 Task: Create a sub task System Test and UAT for the task  Create a new online platform for online personal training sessions in the project BioTech , assign it to team member softage.5@softage.net and update the status of the sub task to  Completed , set the priority of the sub task to High
Action: Mouse moved to (836, 305)
Screenshot: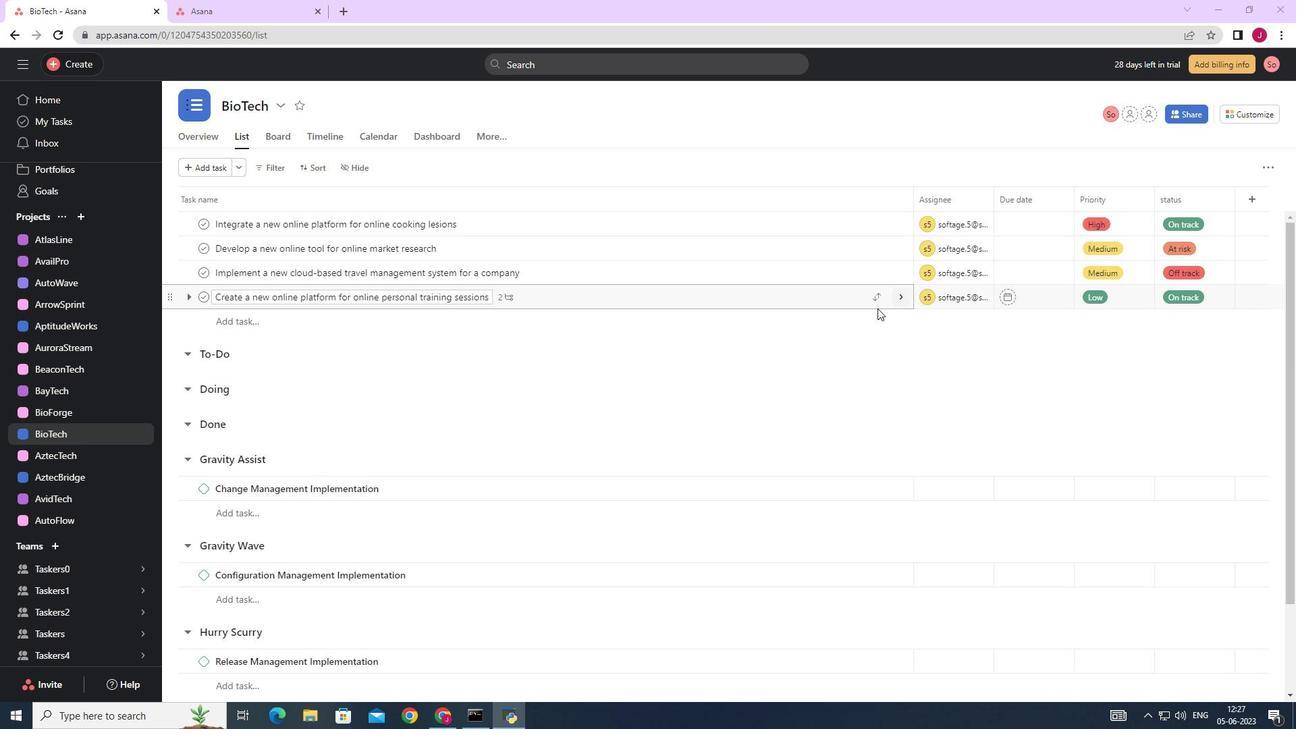 
Action: Mouse scrolled (836, 304) with delta (0, 0)
Screenshot: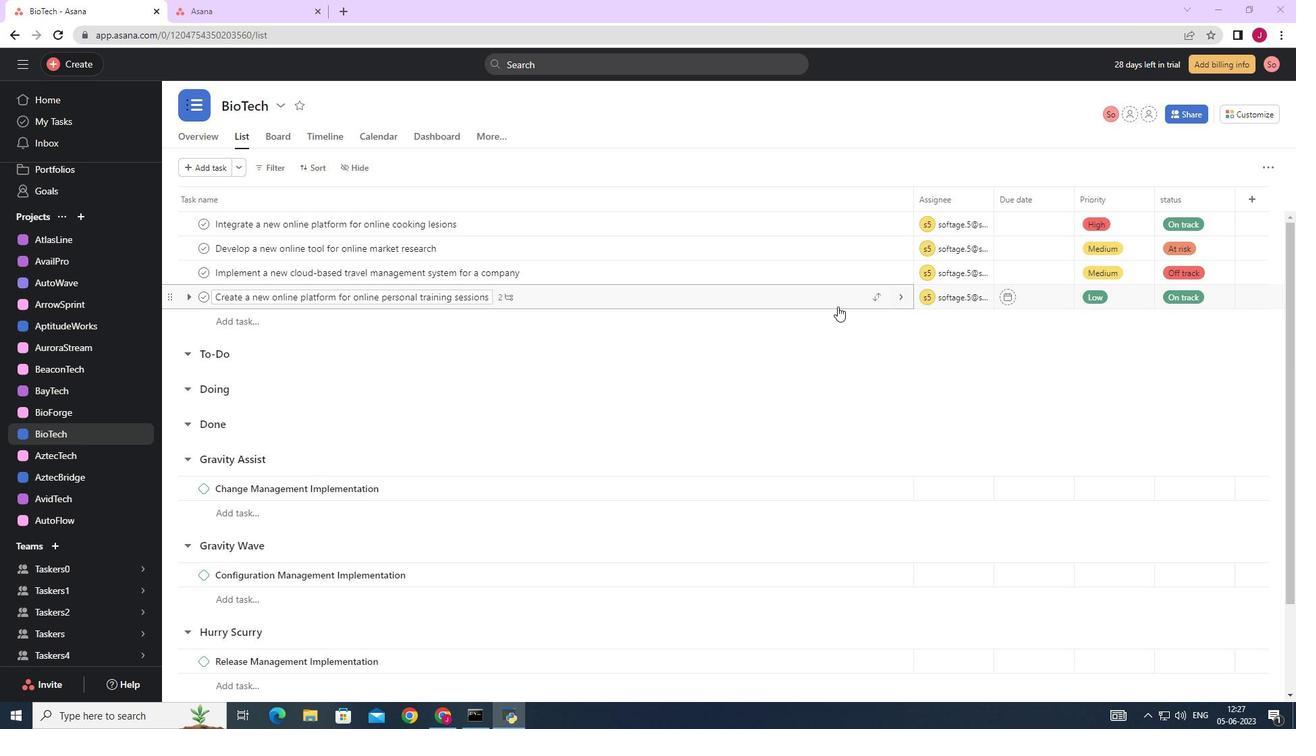 
Action: Mouse scrolled (836, 304) with delta (0, 0)
Screenshot: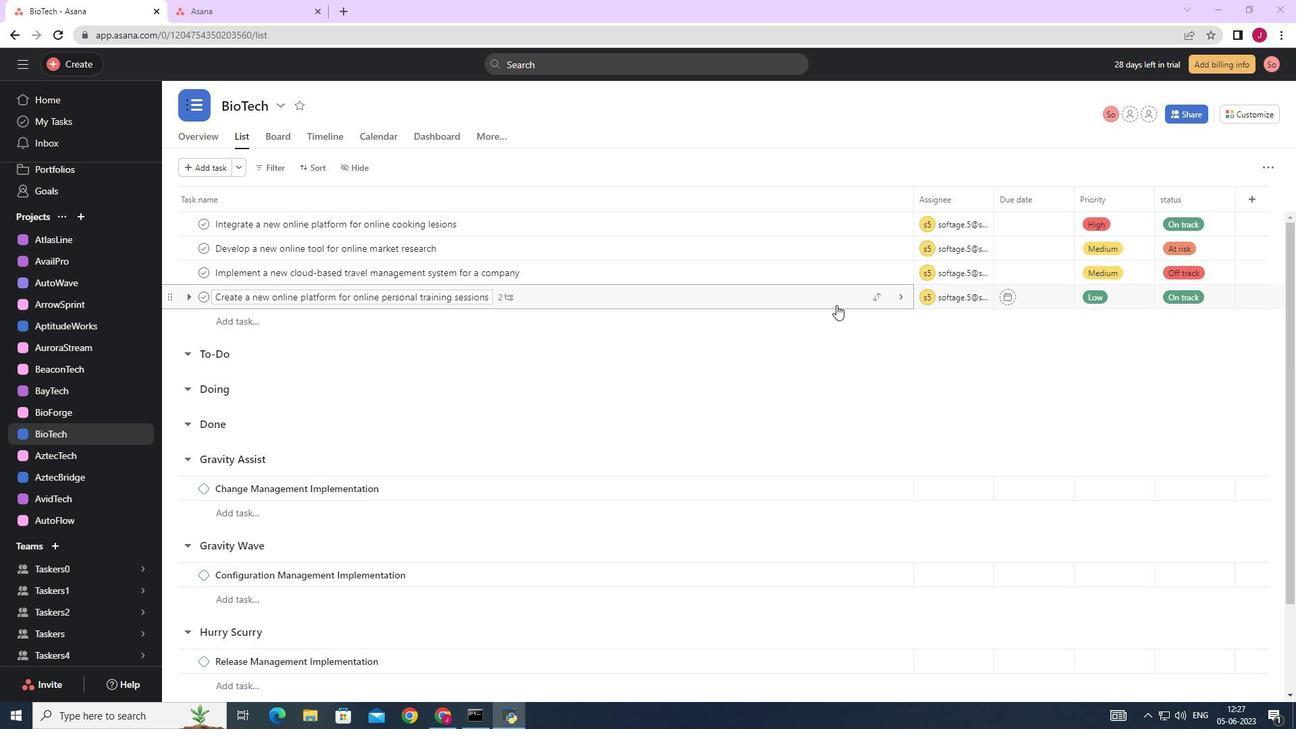 
Action: Mouse scrolled (836, 304) with delta (0, 0)
Screenshot: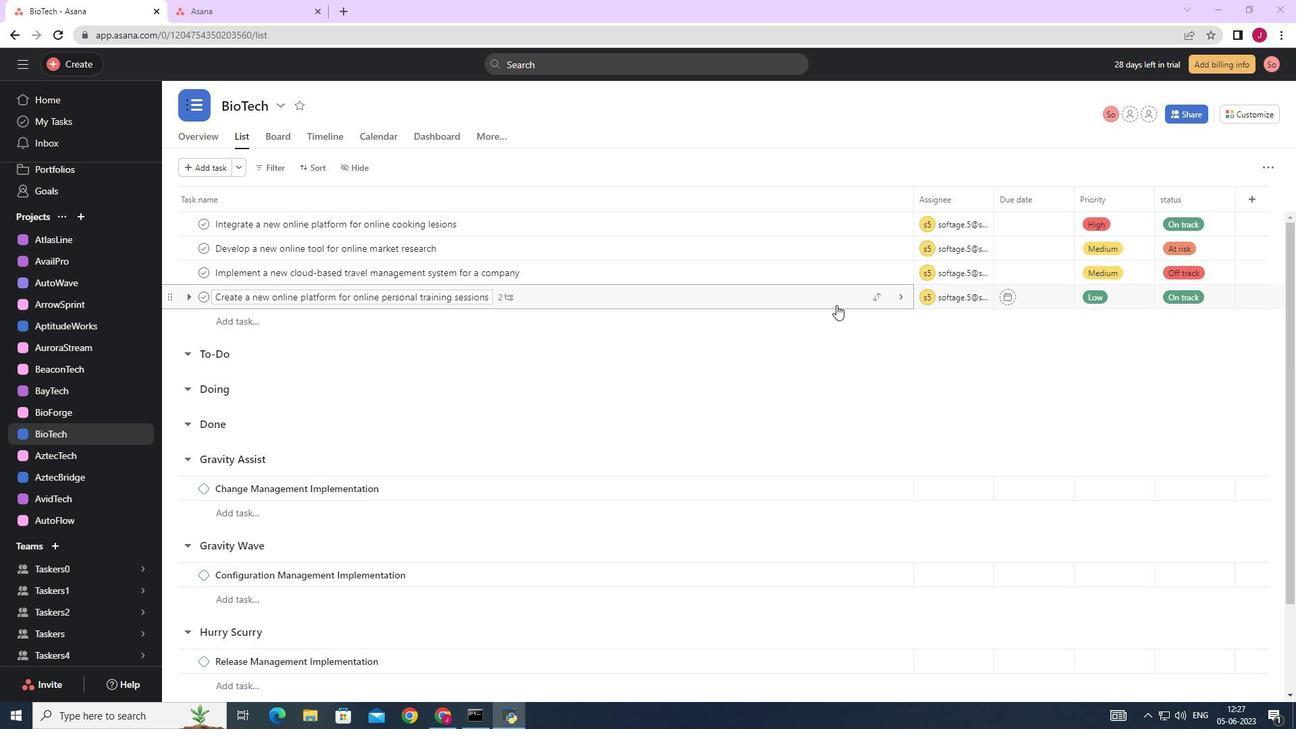 
Action: Mouse scrolled (836, 304) with delta (0, 0)
Screenshot: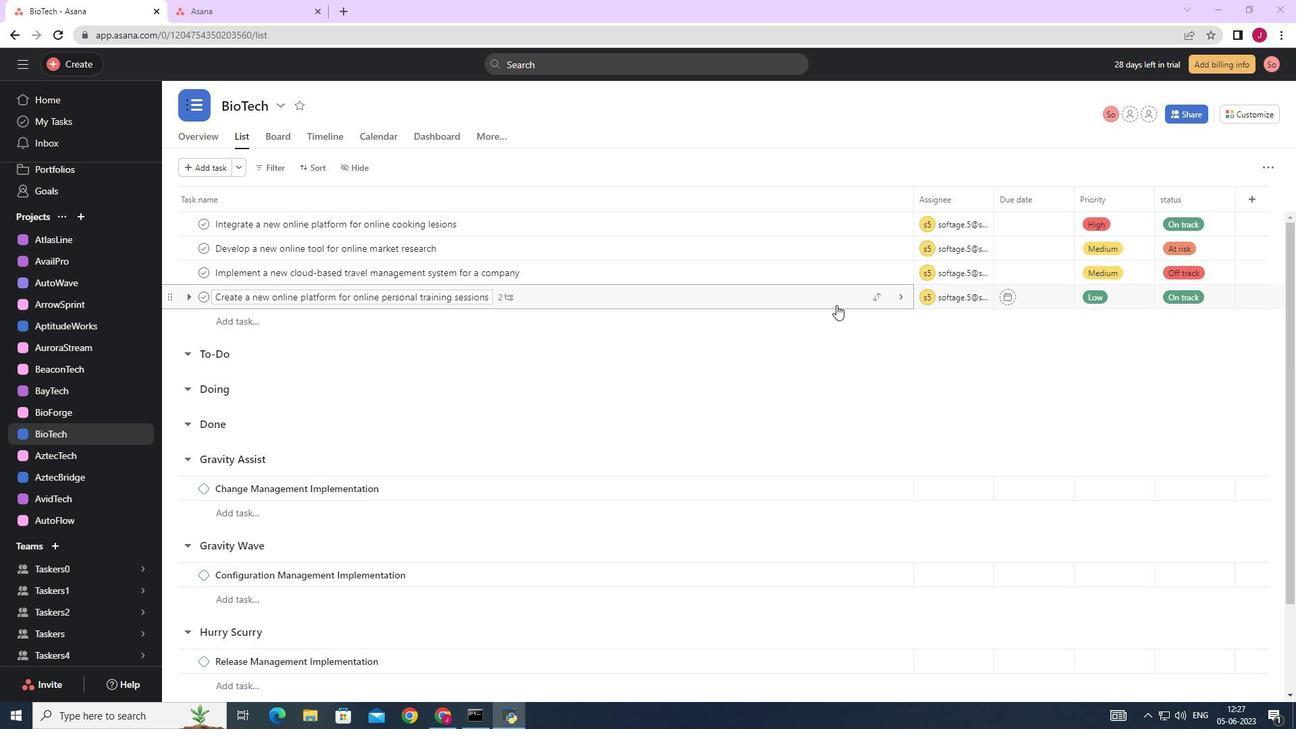 
Action: Mouse scrolled (836, 304) with delta (0, 0)
Screenshot: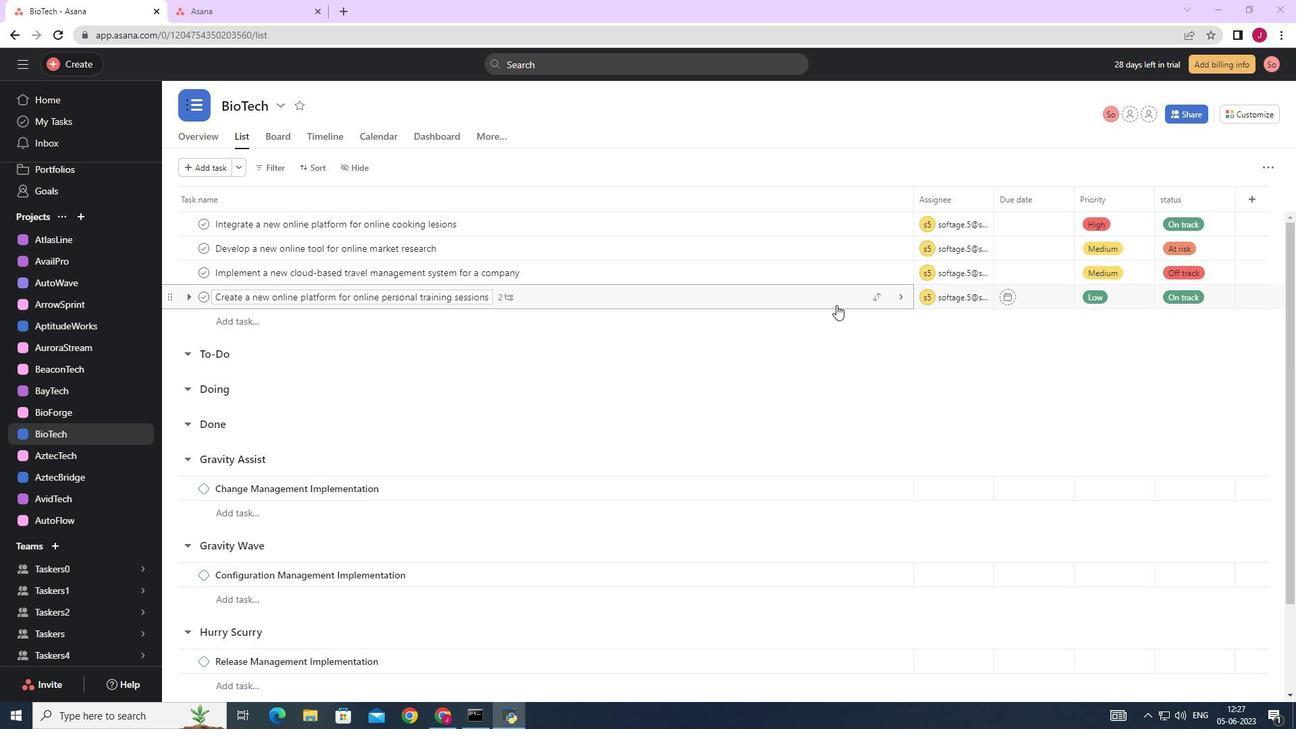 
Action: Mouse moved to (735, 259)
Screenshot: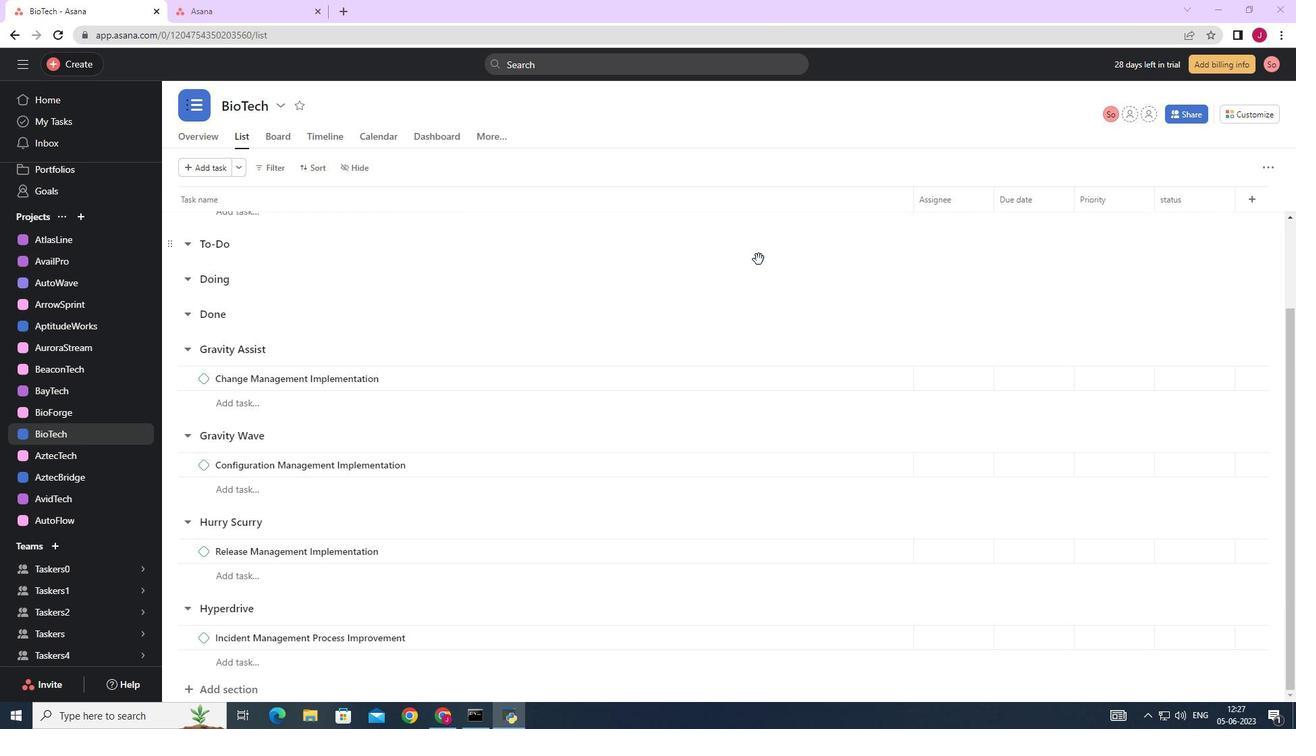 
Action: Mouse scrolled (737, 259) with delta (0, 0)
Screenshot: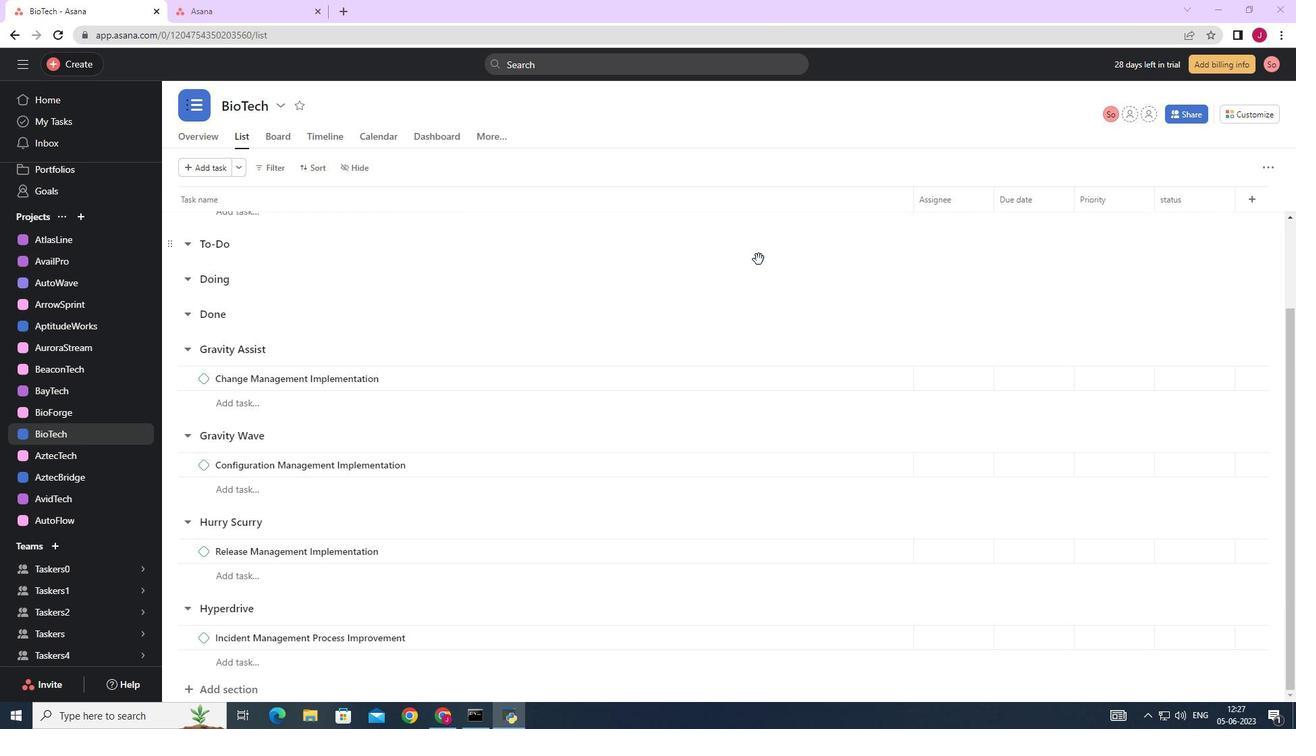 
Action: Mouse moved to (733, 259)
Screenshot: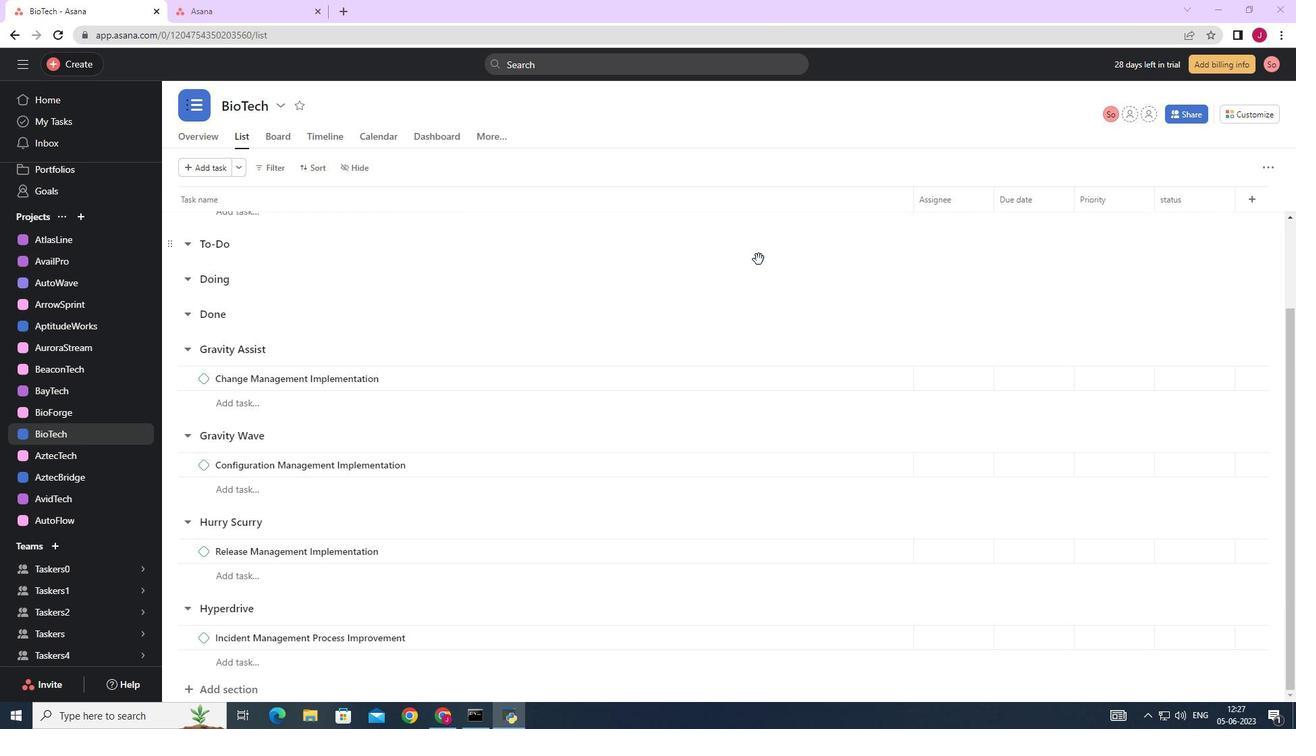 
Action: Mouse scrolled (735, 259) with delta (0, 0)
Screenshot: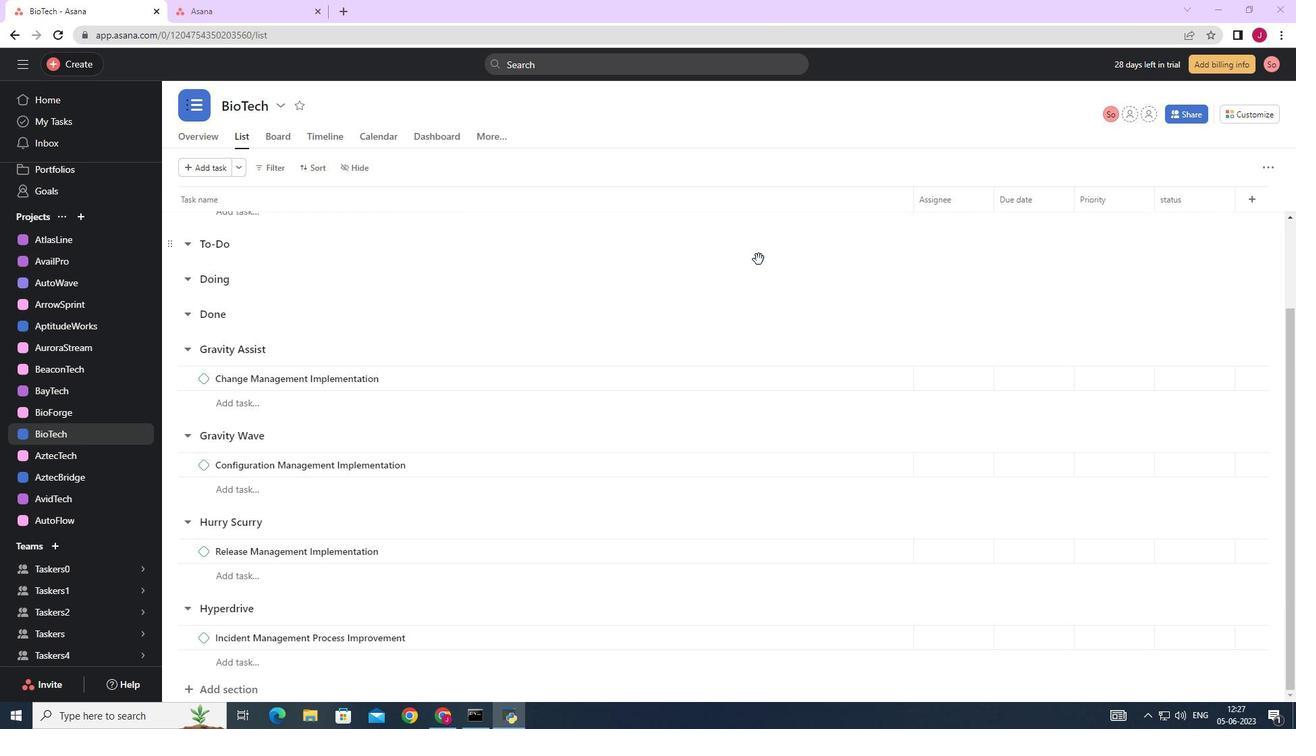 
Action: Mouse moved to (722, 259)
Screenshot: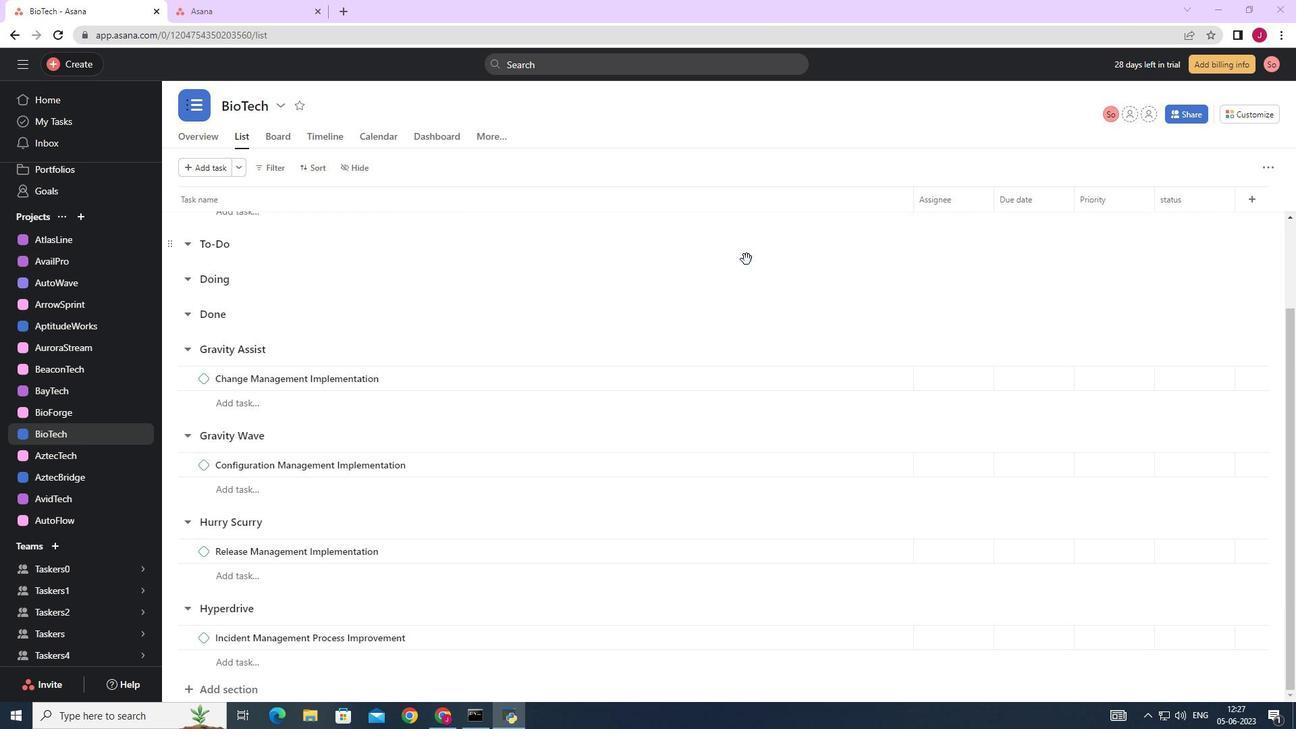 
Action: Mouse scrolled (731, 259) with delta (0, 0)
Screenshot: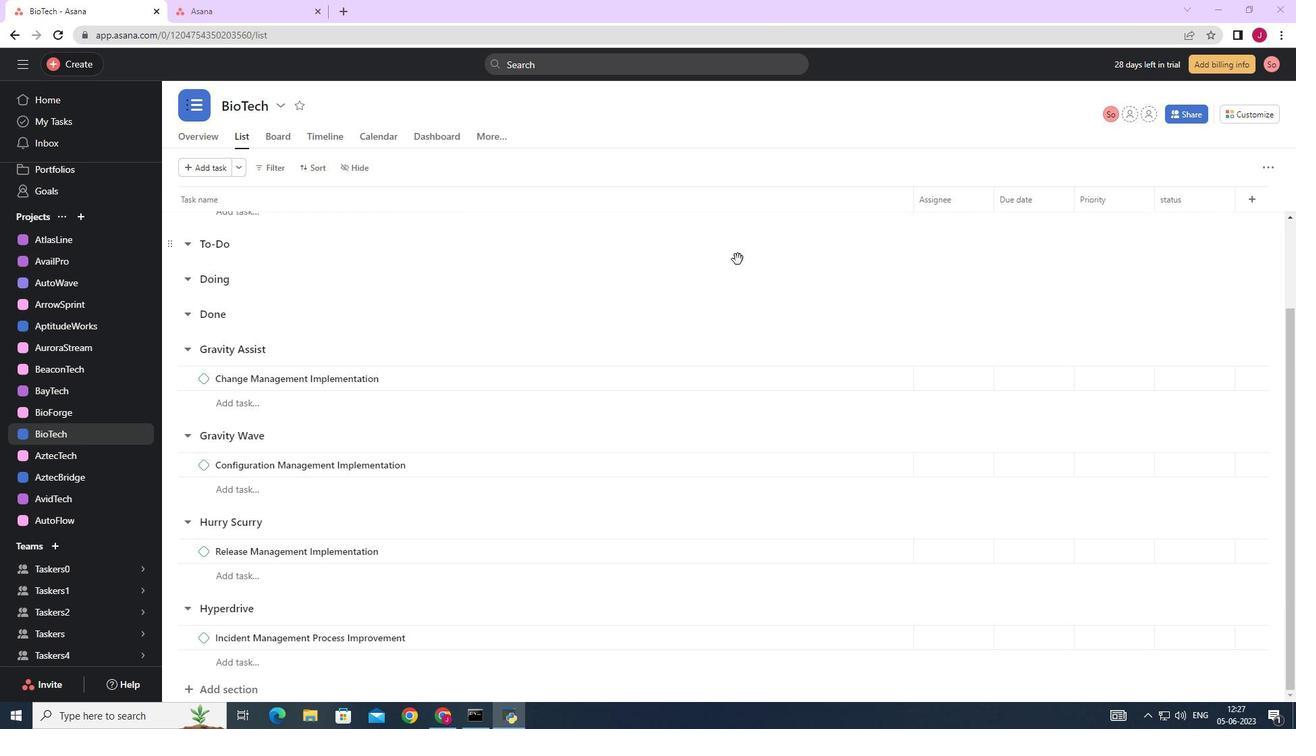 
Action: Mouse moved to (698, 259)
Screenshot: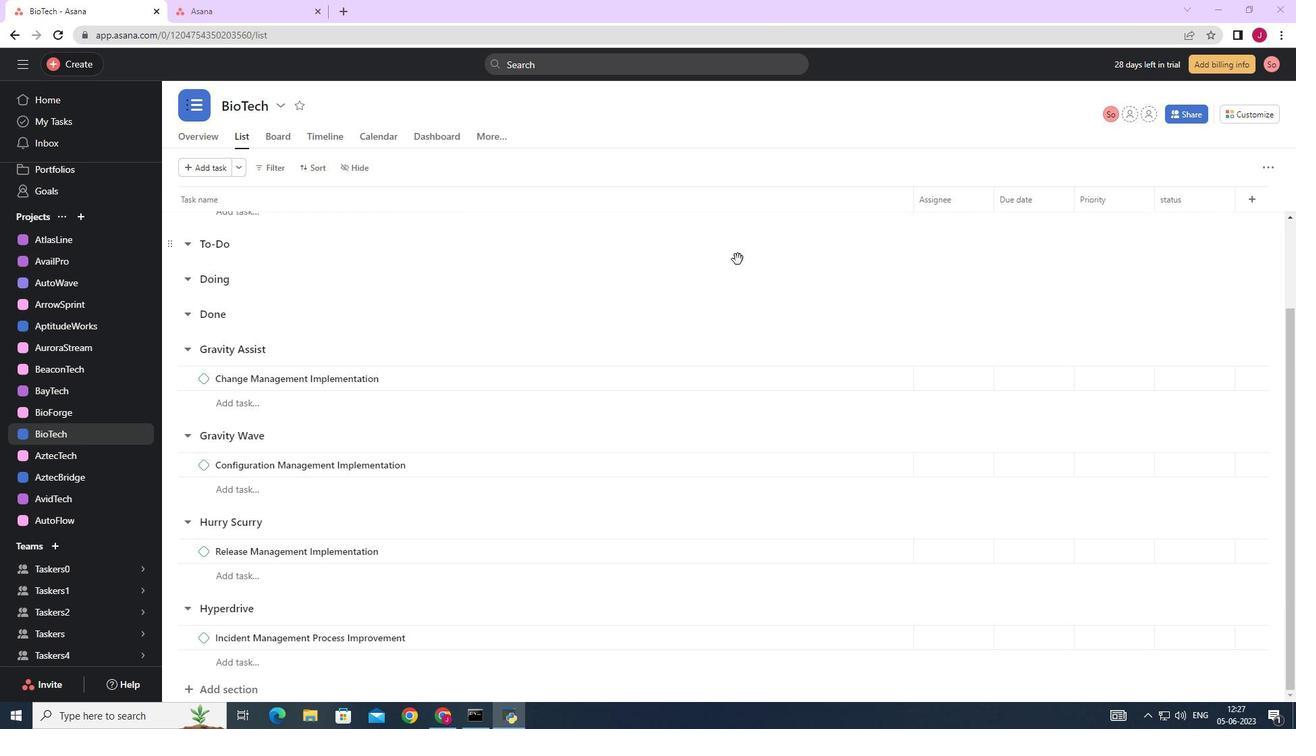 
Action: Mouse scrolled (718, 259) with delta (0, 0)
Screenshot: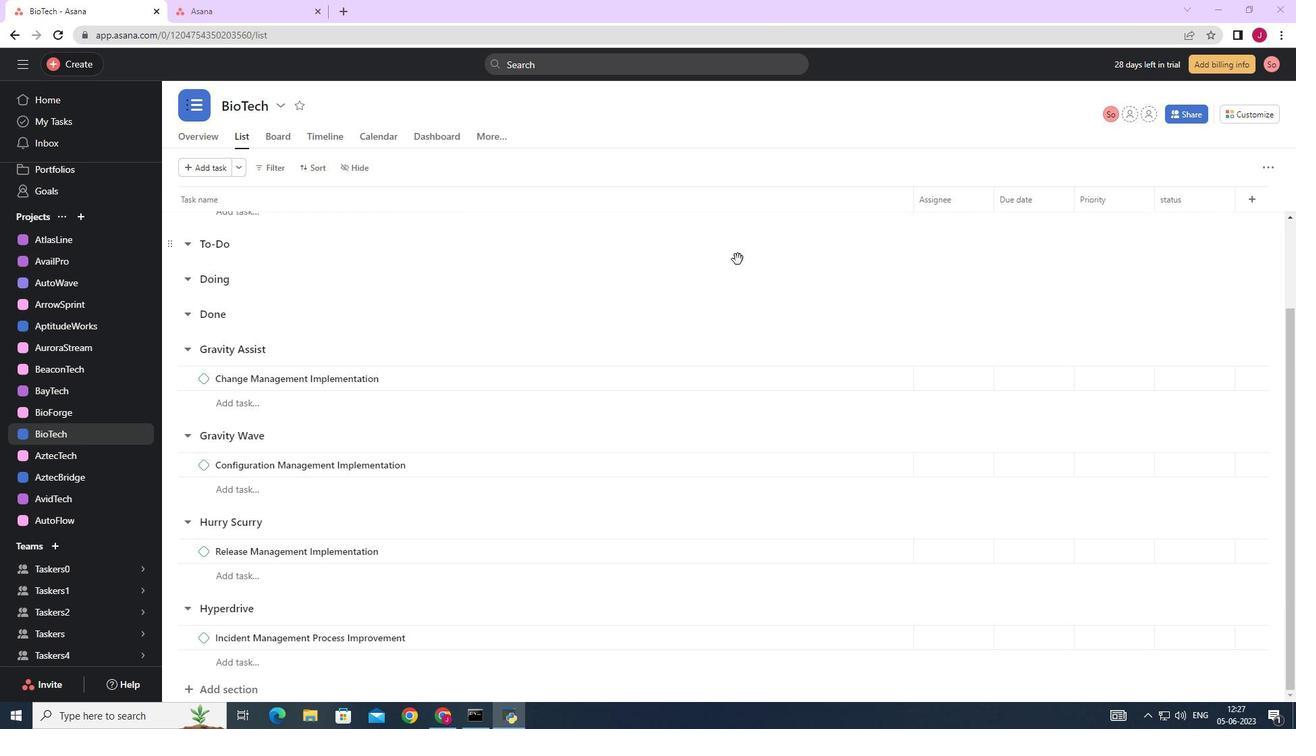 
Action: Mouse moved to (816, 298)
Screenshot: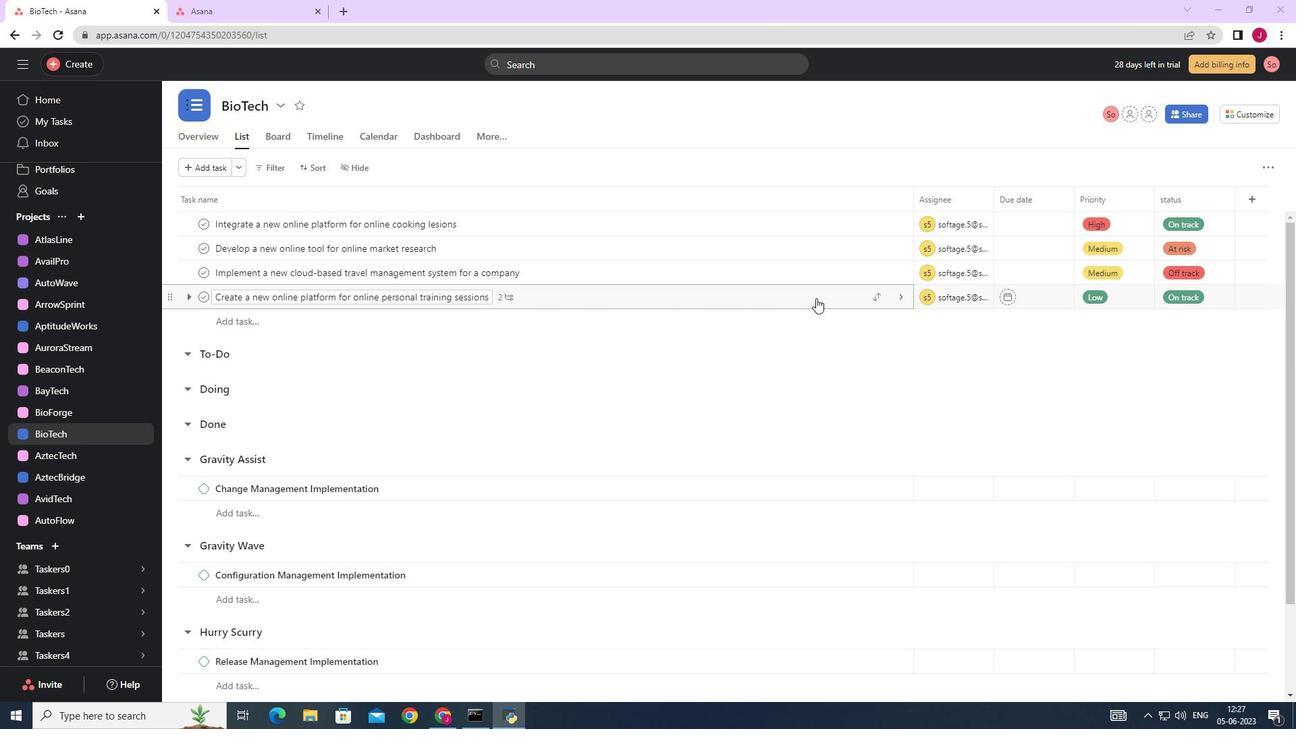 
Action: Mouse pressed left at (816, 298)
Screenshot: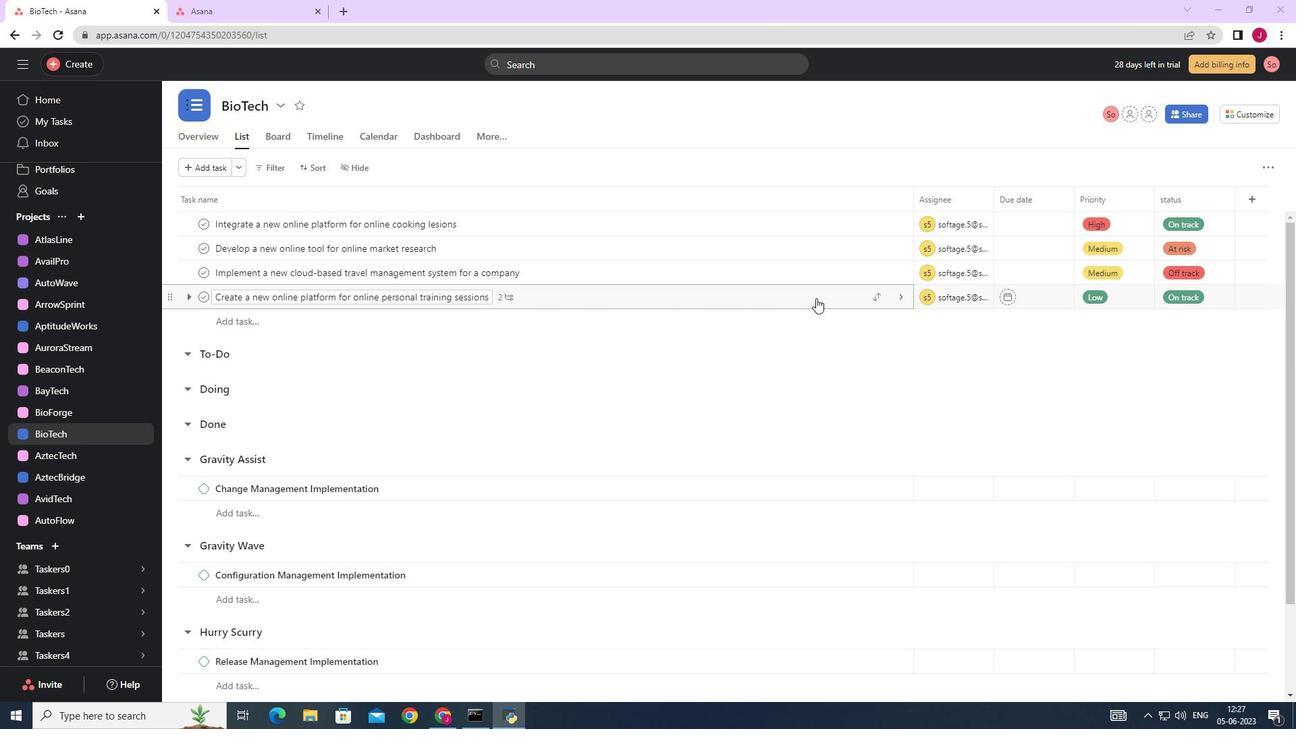 
Action: Mouse moved to (919, 409)
Screenshot: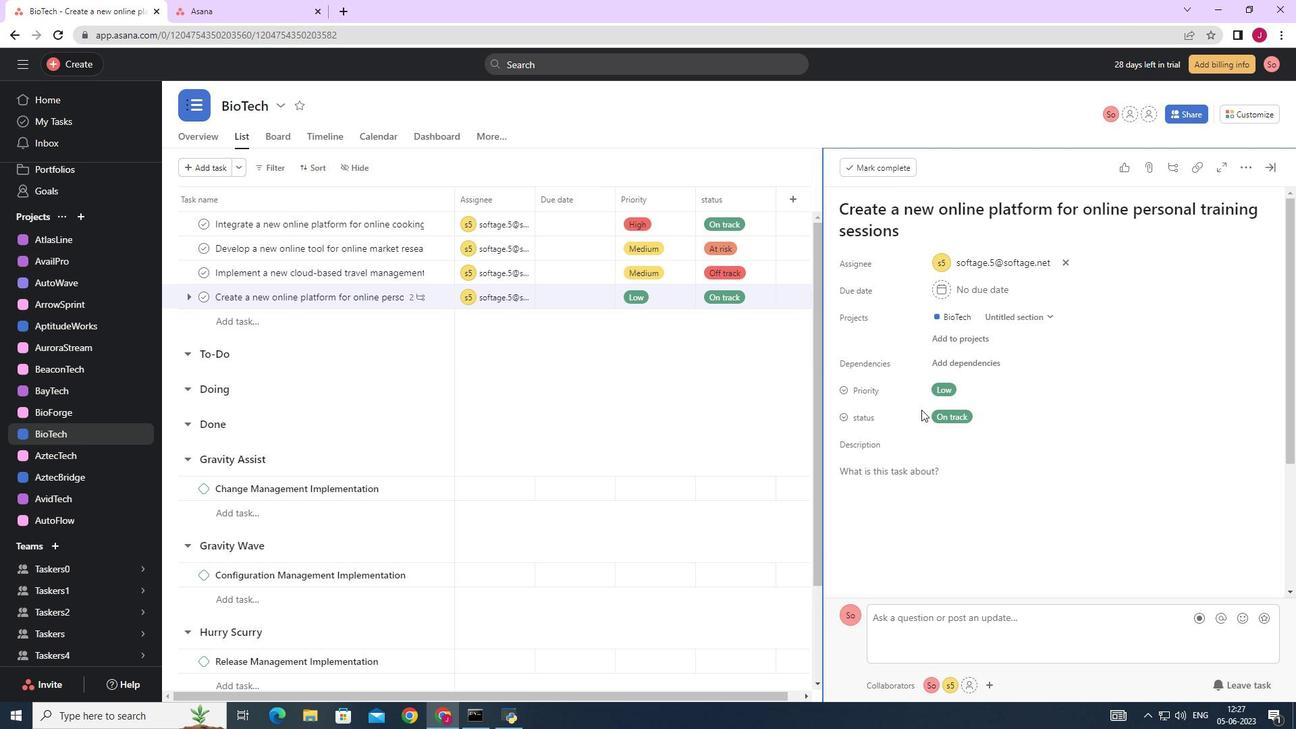 
Action: Mouse scrolled (919, 409) with delta (0, 0)
Screenshot: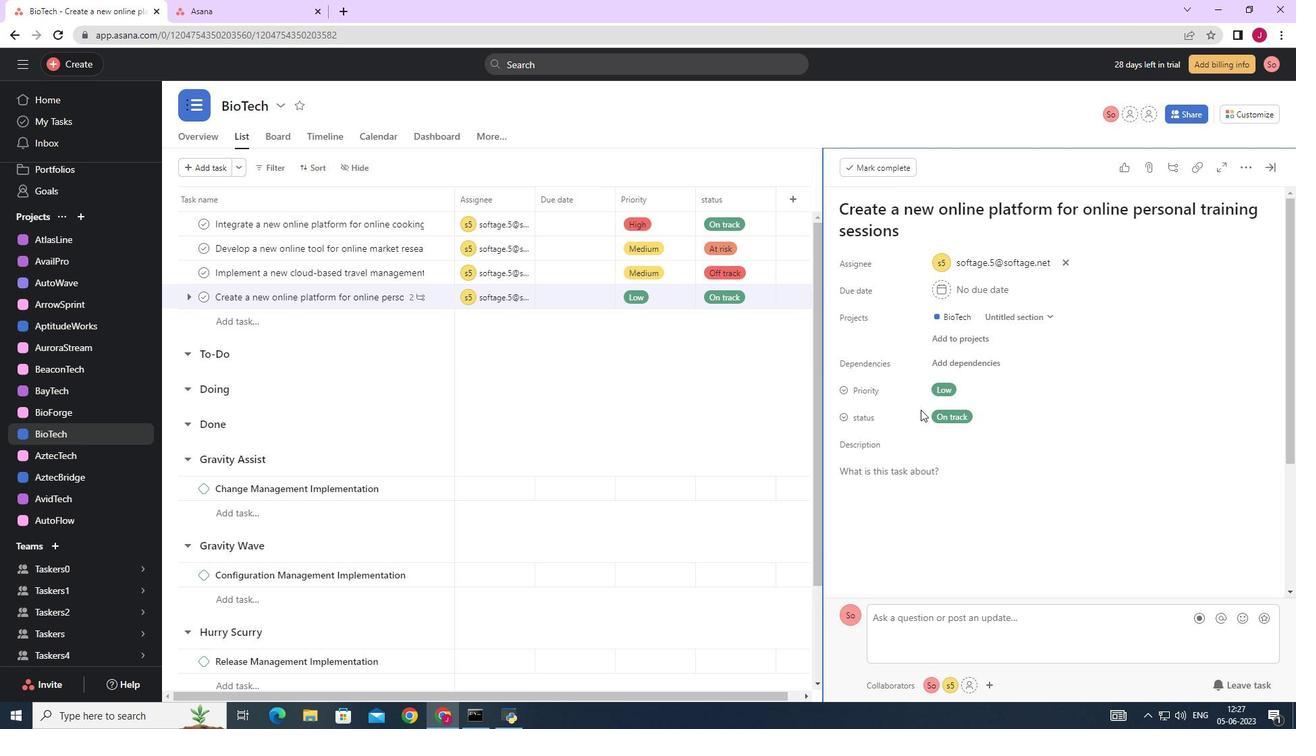 
Action: Mouse scrolled (919, 409) with delta (0, 0)
Screenshot: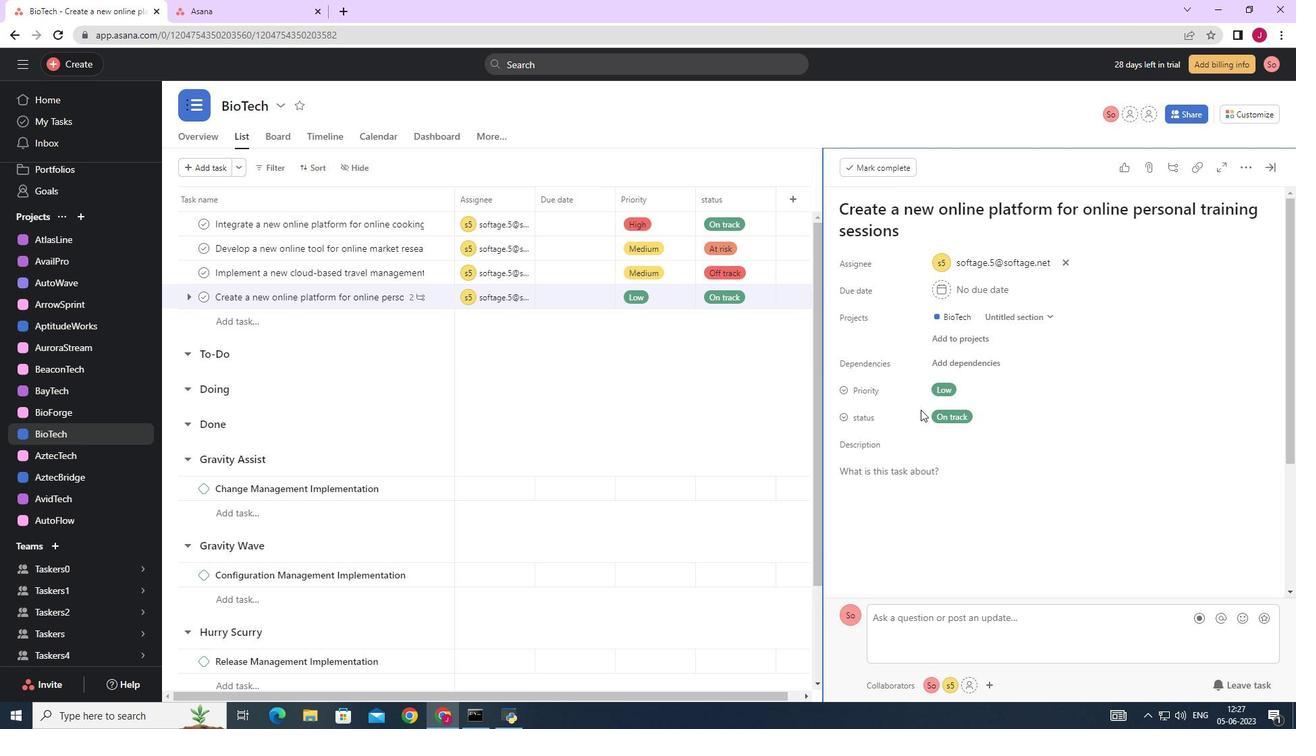 
Action: Mouse moved to (918, 409)
Screenshot: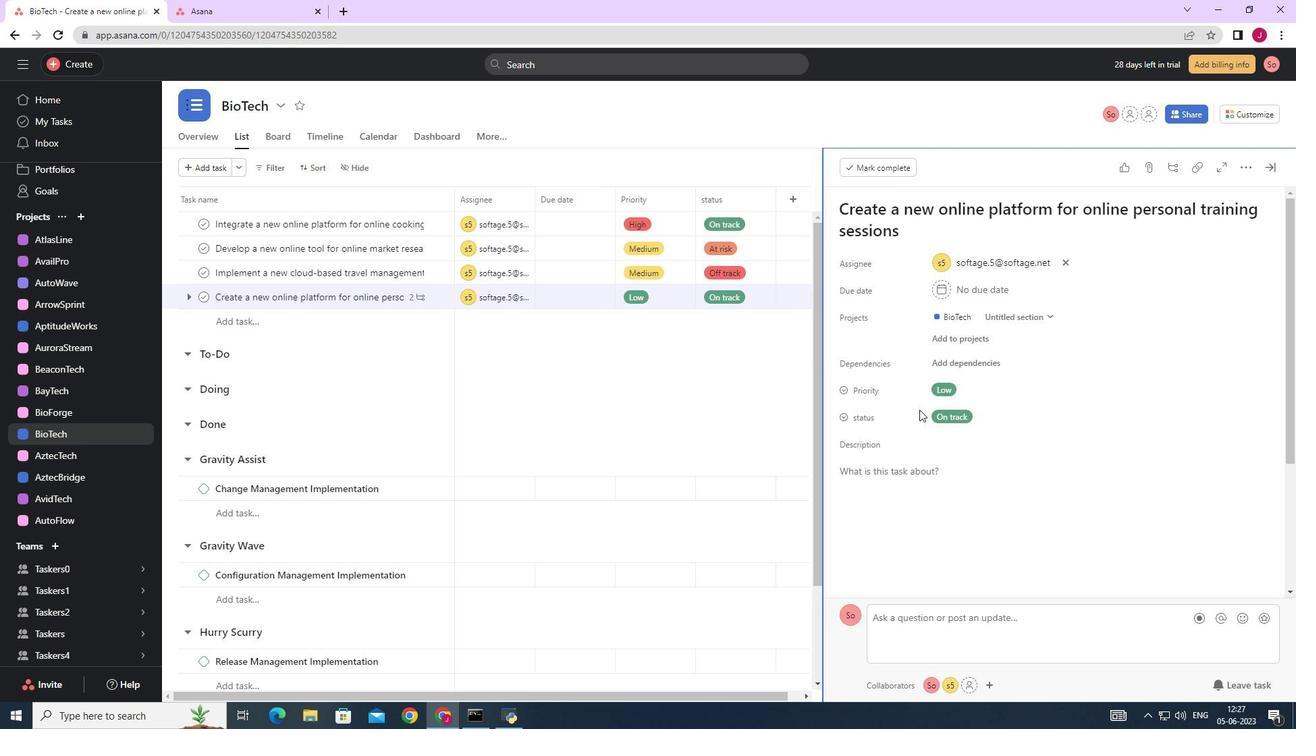 
Action: Mouse scrolled (918, 409) with delta (0, 0)
Screenshot: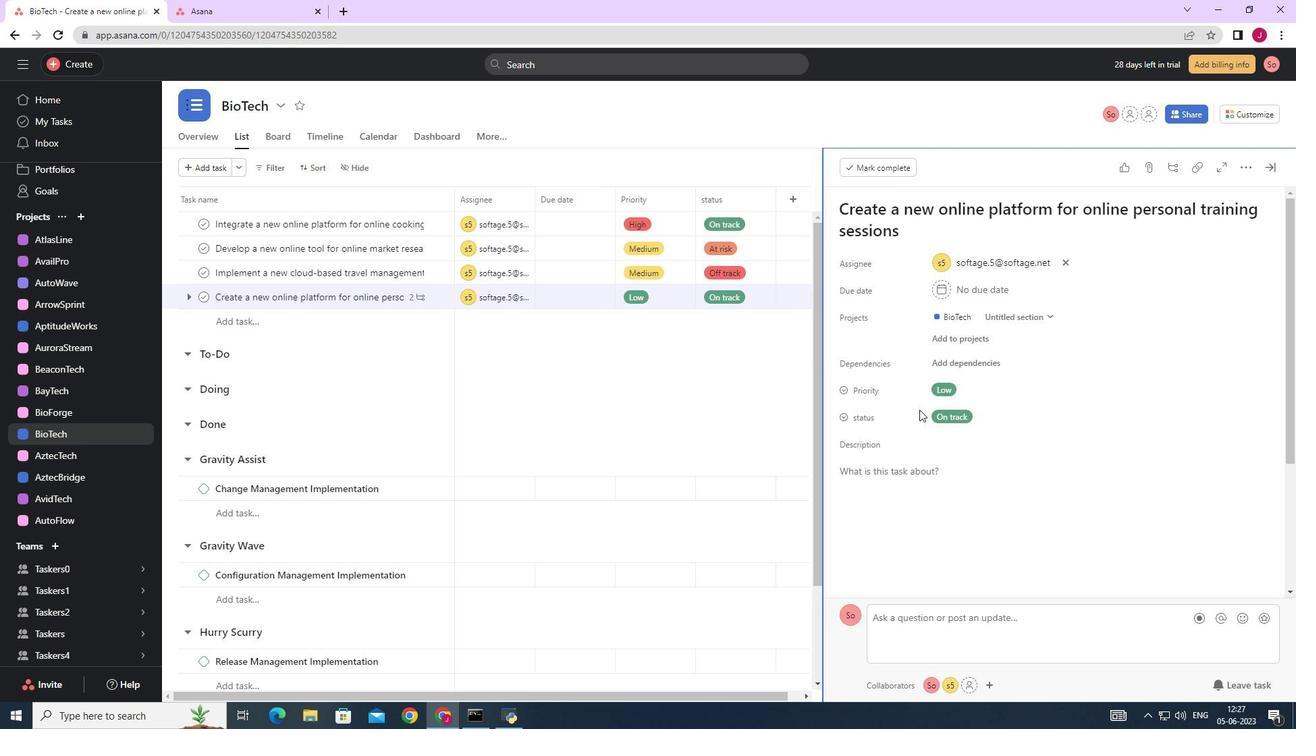 
Action: Mouse moved to (878, 490)
Screenshot: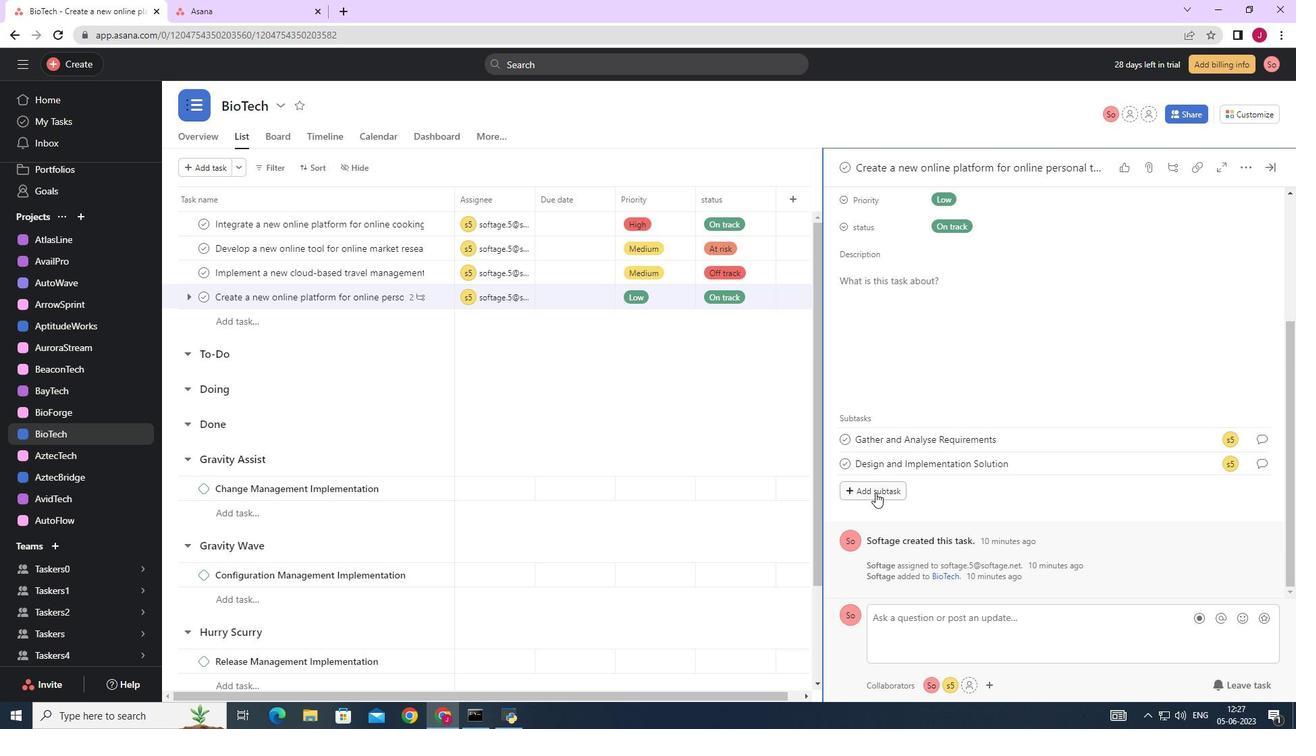
Action: Mouse pressed left at (878, 490)
Screenshot: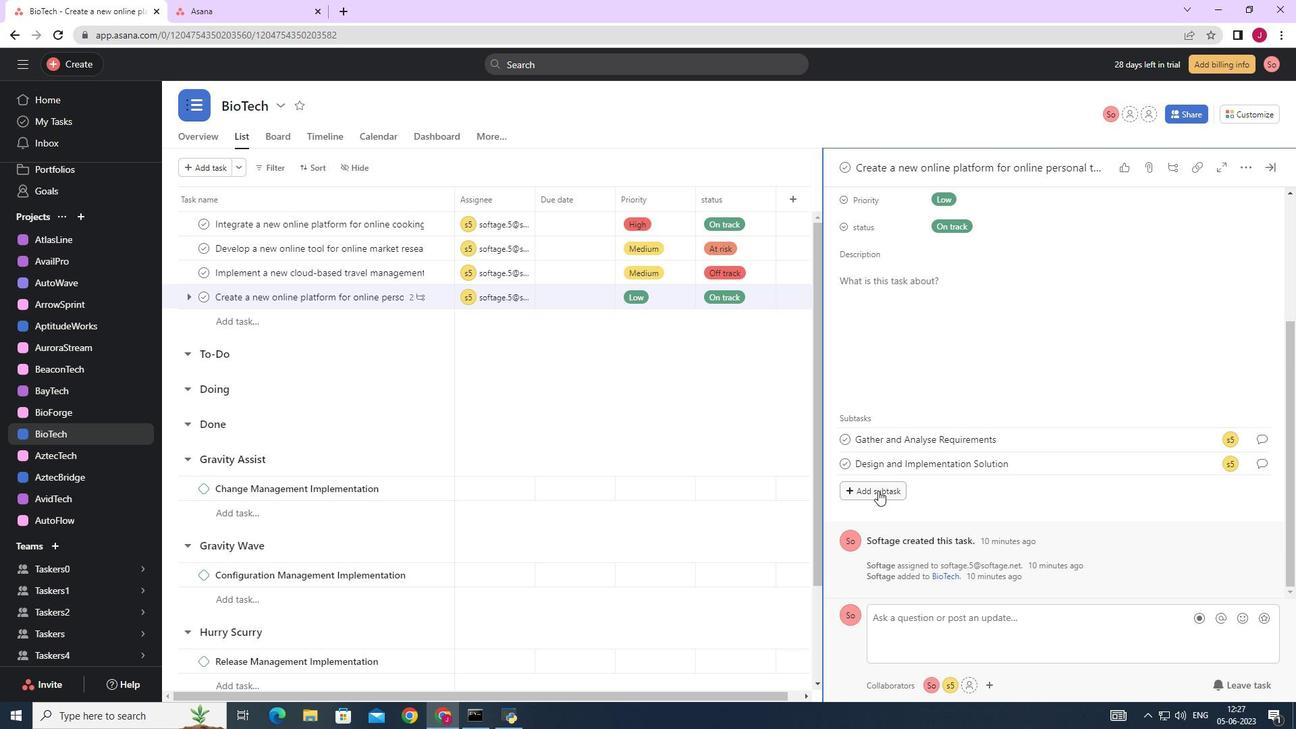 
Action: Mouse moved to (882, 462)
Screenshot: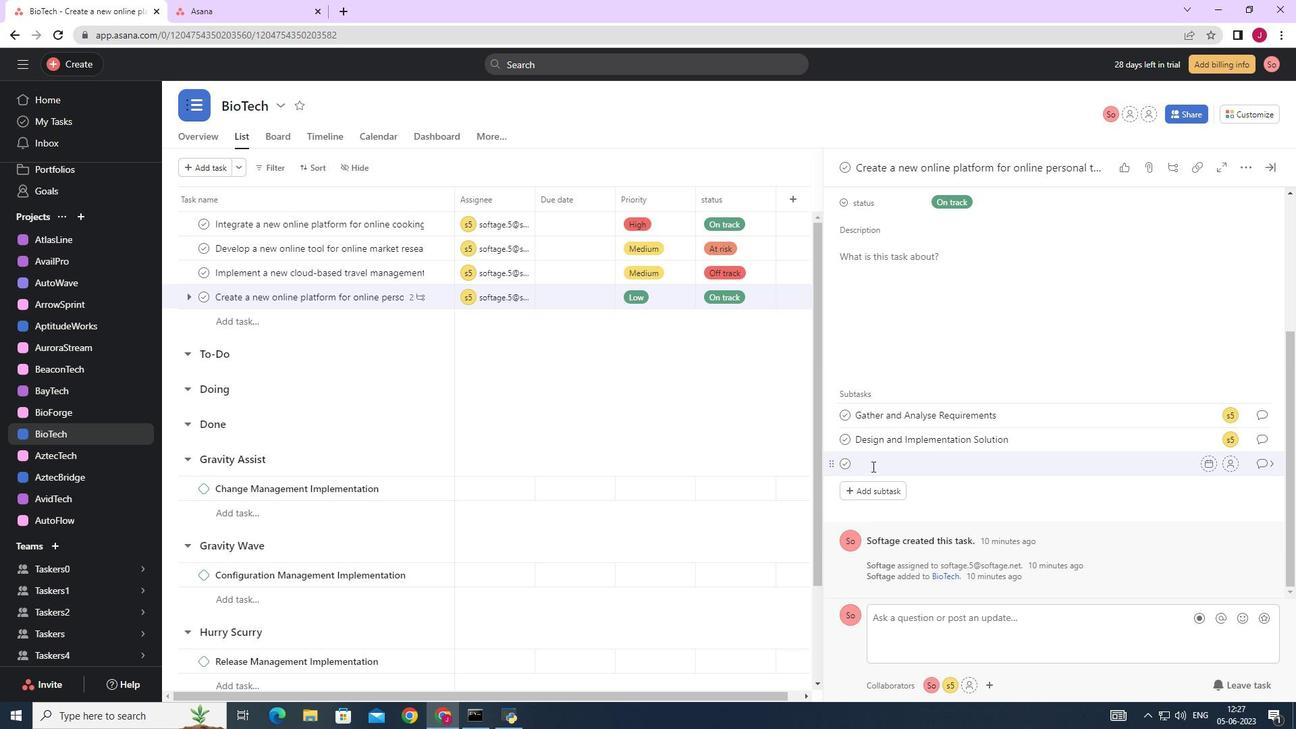 
Action: Key pressed <Key.caps_lock>S<Key.caps_lock>ytem<Key.space><Key.backspace><Key.backspace><Key.backspace><Key.backspace>stem<Key.space><Key.caps_lock>T<Key.caps_lock>est<Key.space>and<Key.space><Key.caps_lock>UAT
Screenshot: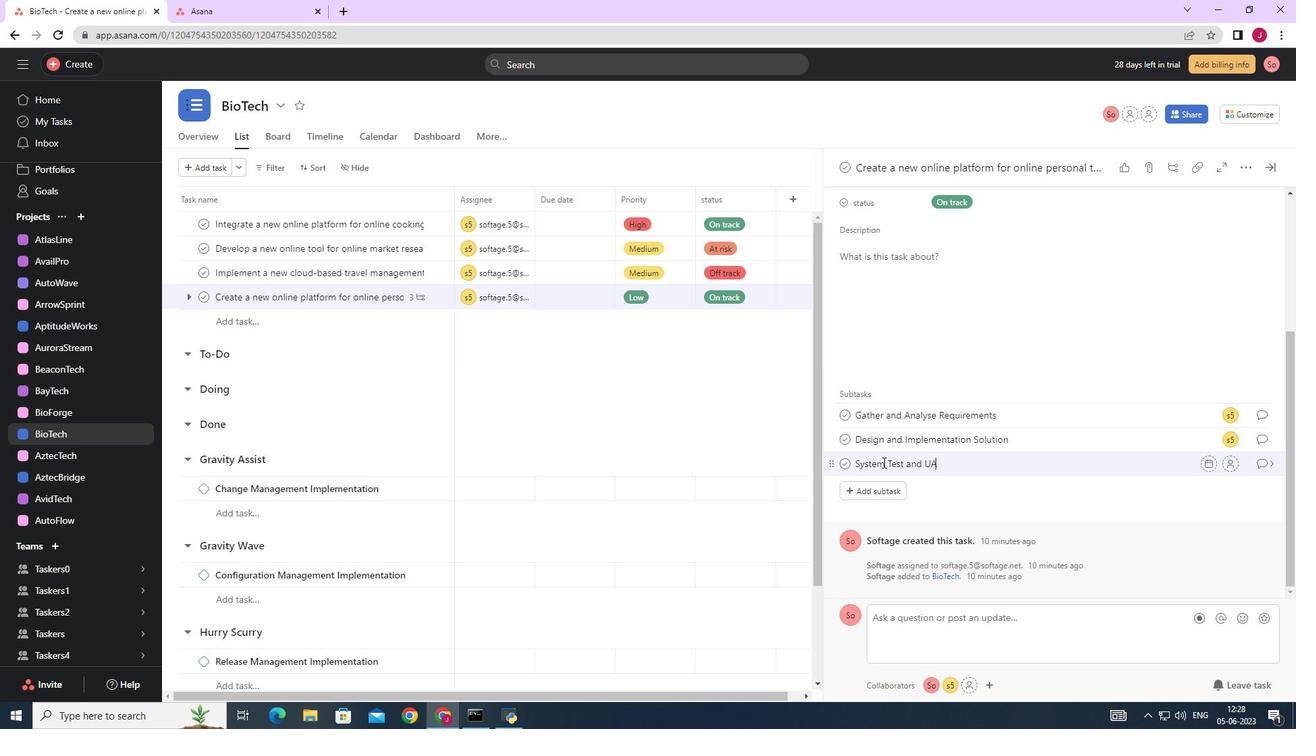 
Action: Mouse moved to (1231, 468)
Screenshot: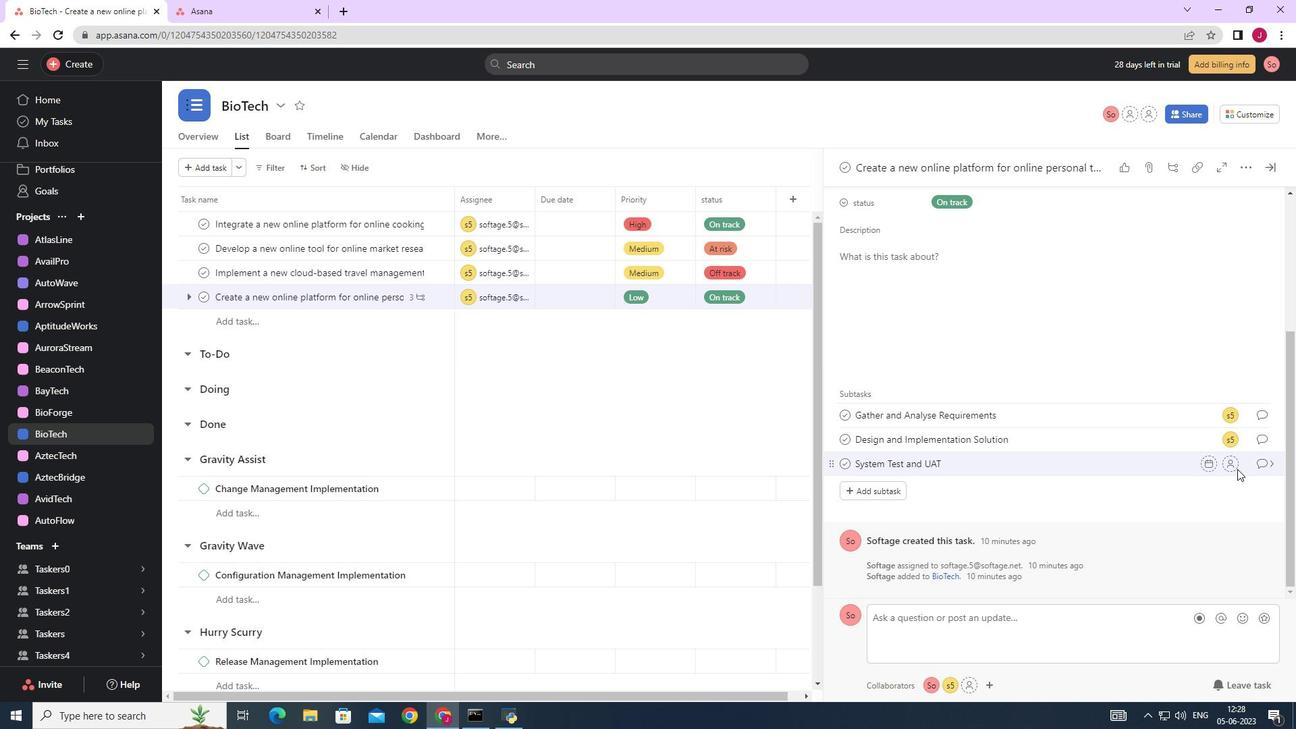 
Action: Mouse pressed left at (1231, 468)
Screenshot: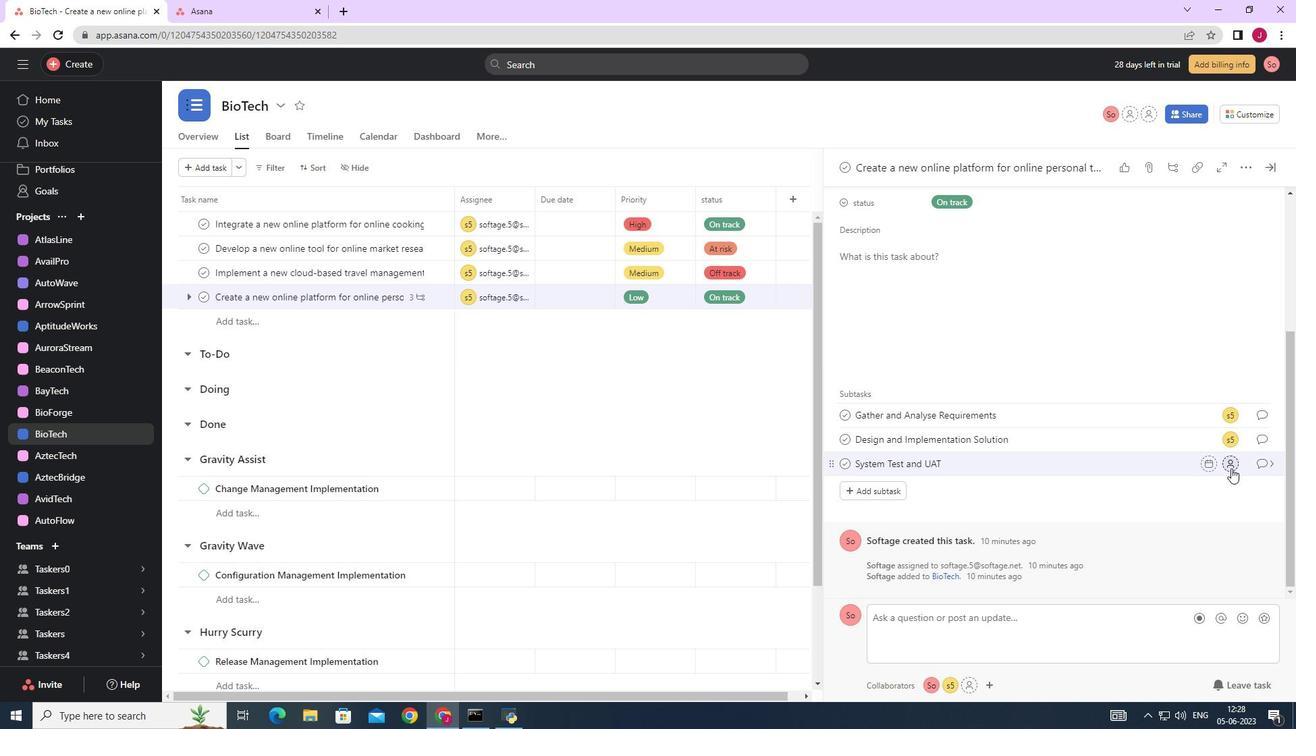 
Action: Mouse moved to (1046, 510)
Screenshot: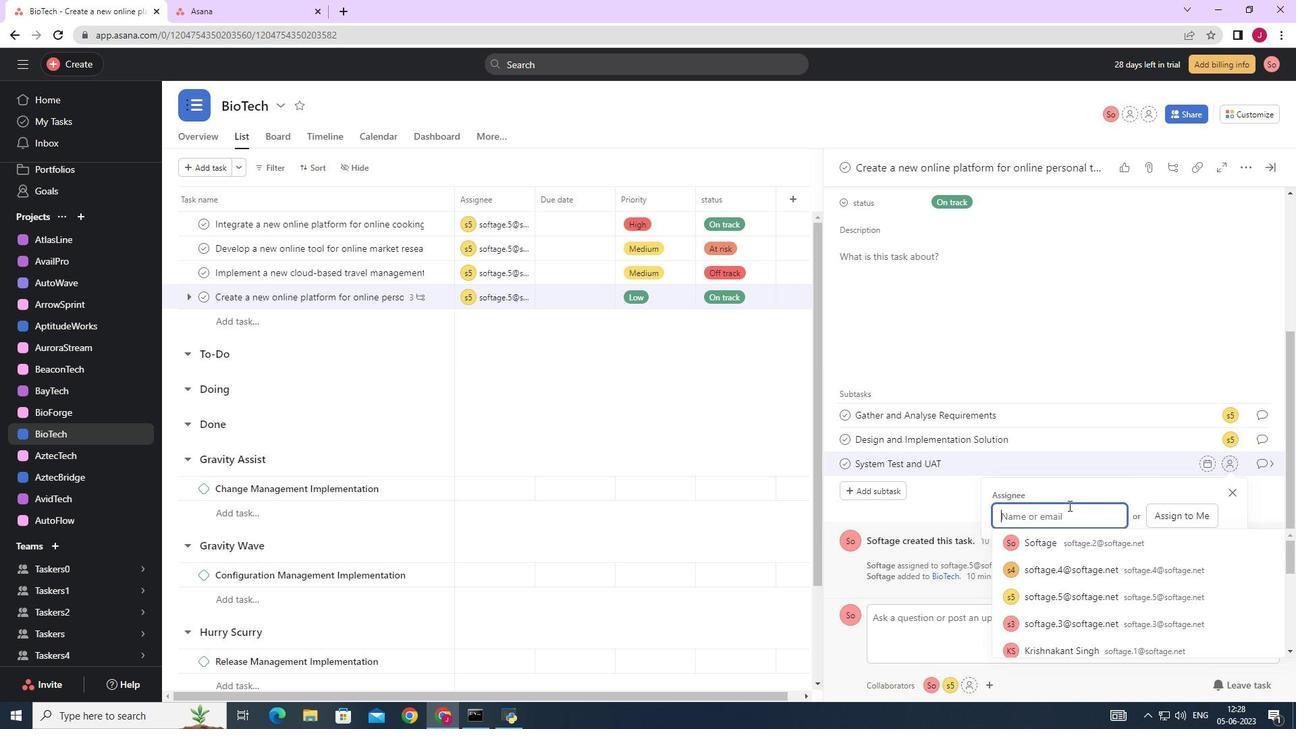 
Action: Key pressed SOFTAGE.5
Screenshot: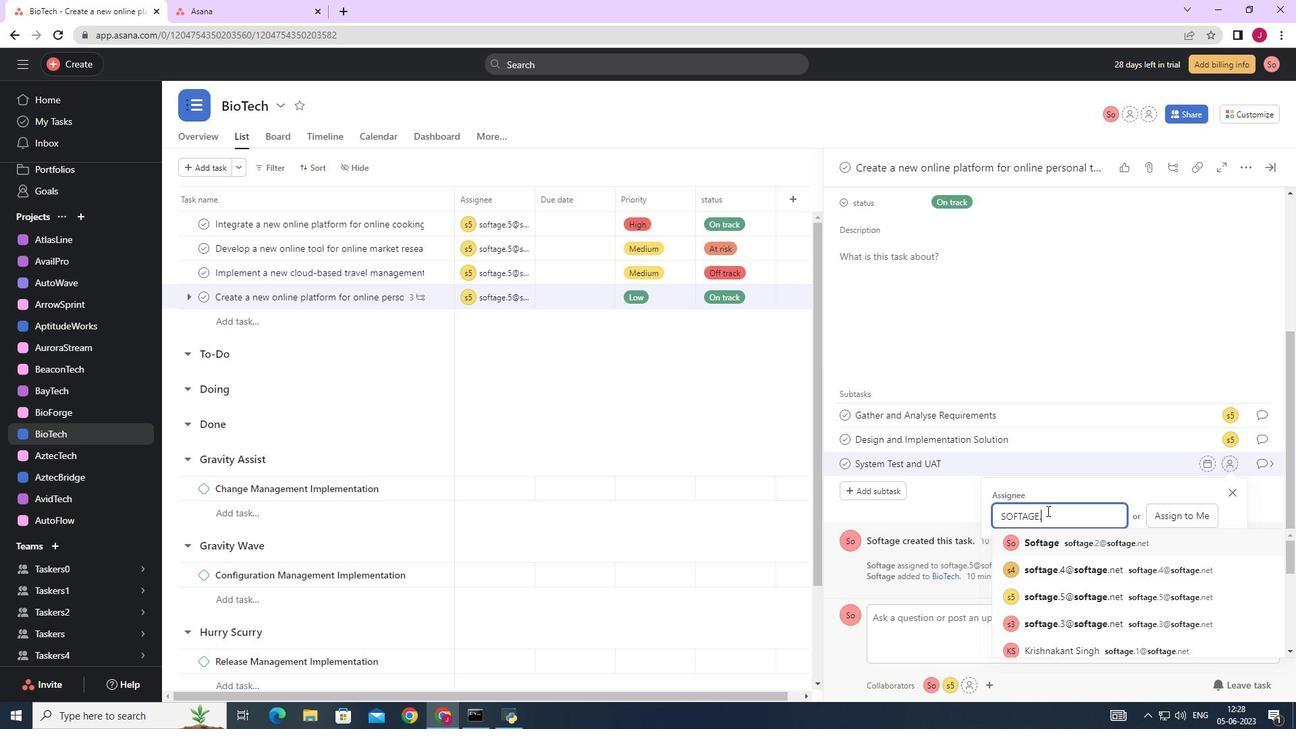 
Action: Mouse moved to (1061, 539)
Screenshot: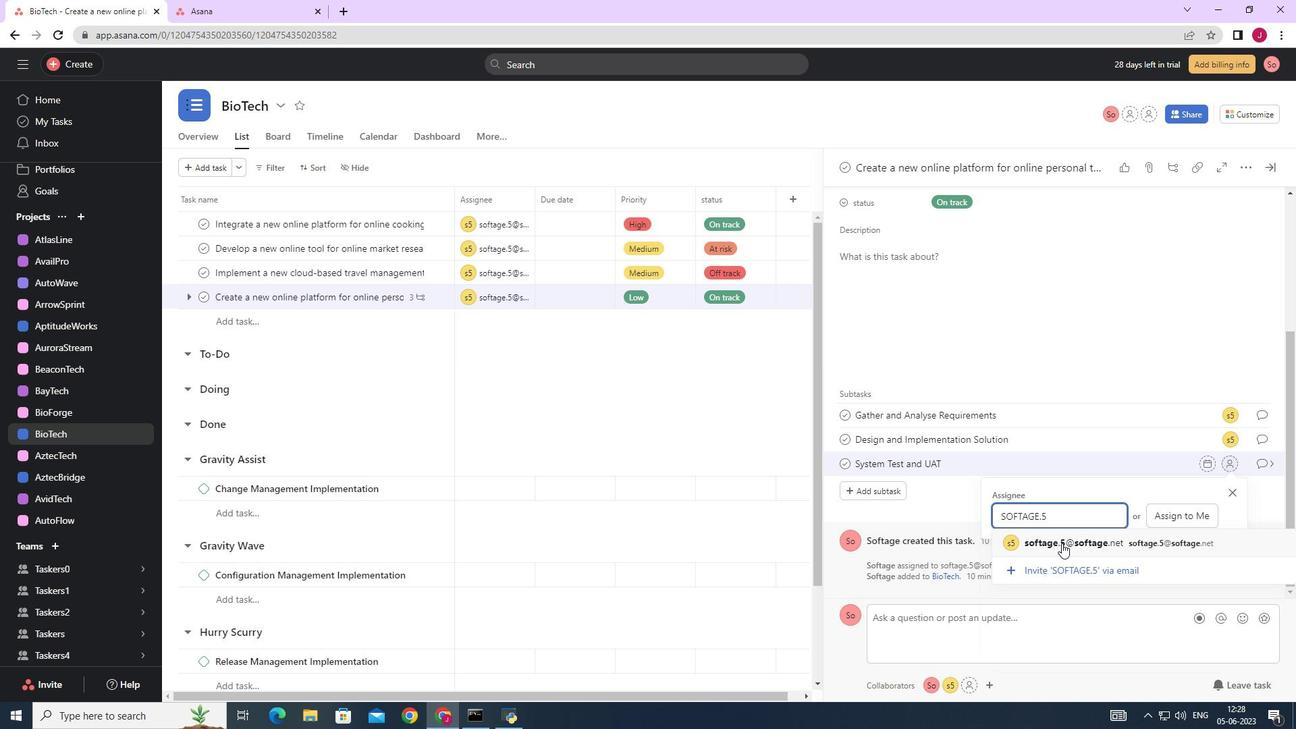 
Action: Mouse pressed left at (1061, 539)
Screenshot: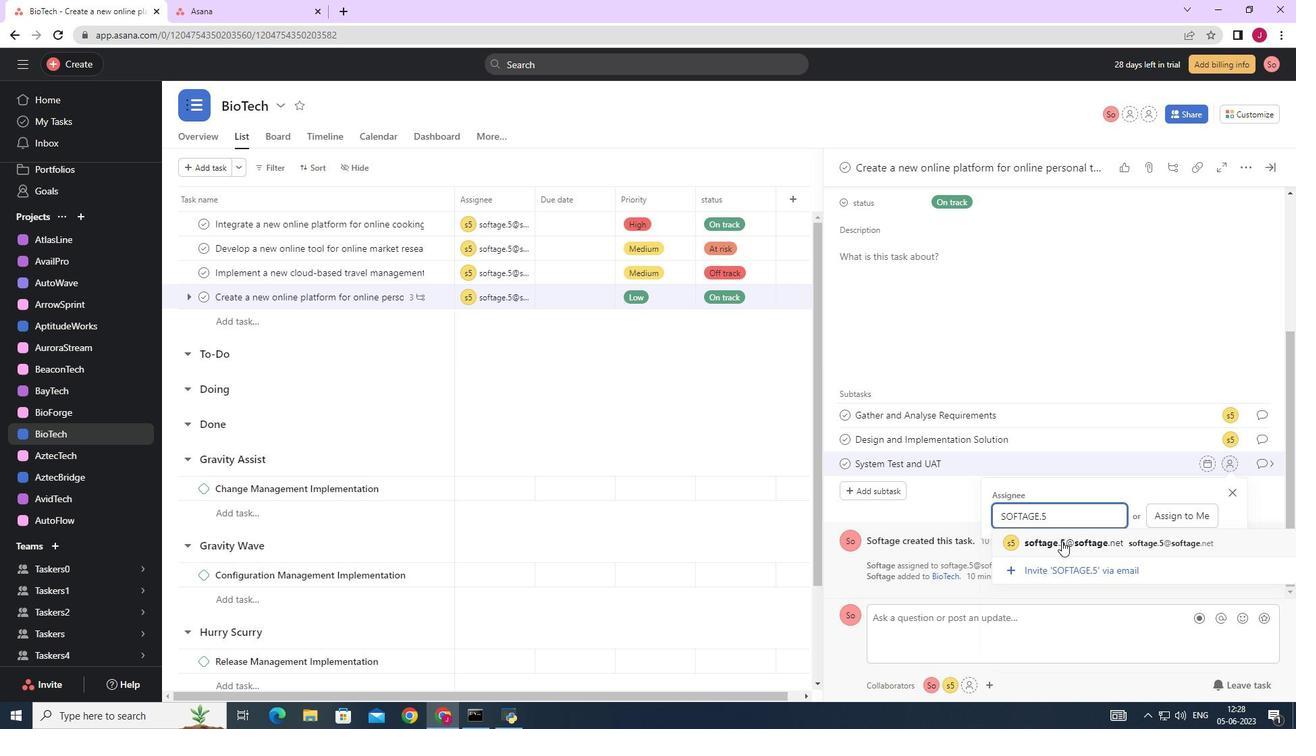 
Action: Mouse moved to (1262, 463)
Screenshot: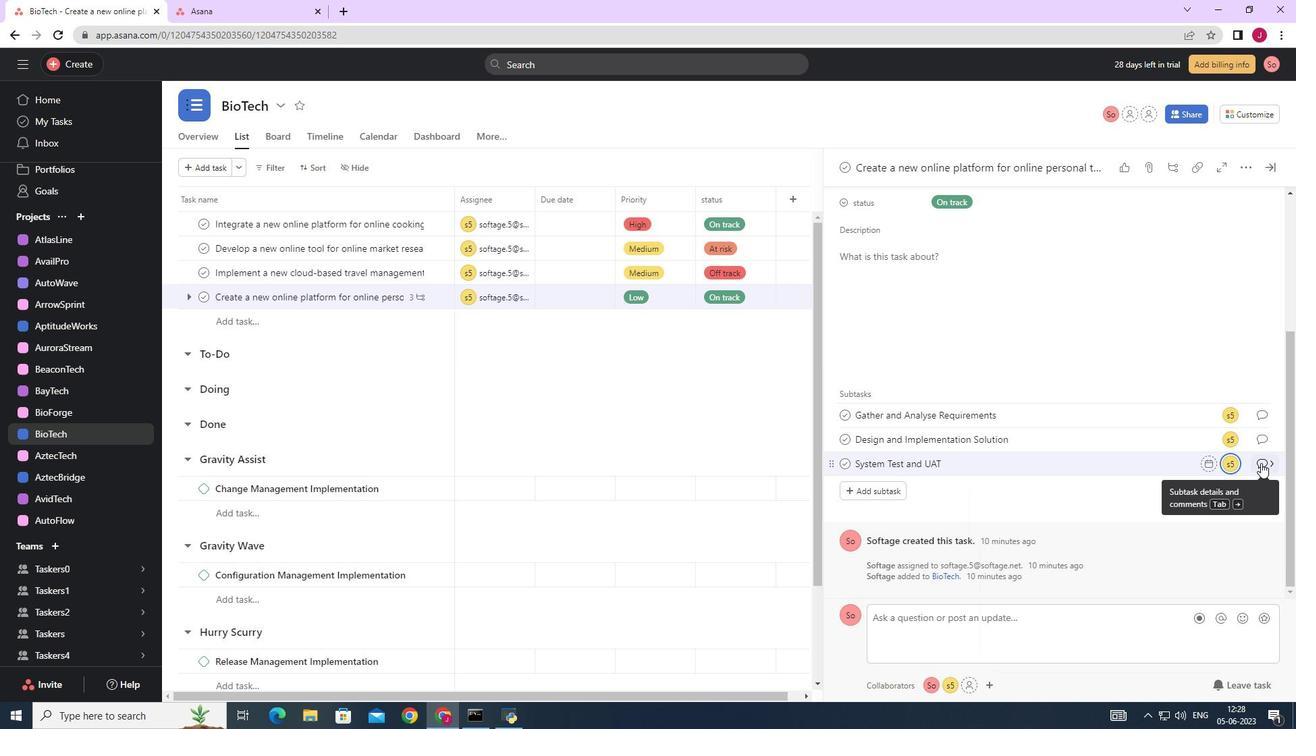 
Action: Mouse pressed left at (1262, 463)
Screenshot: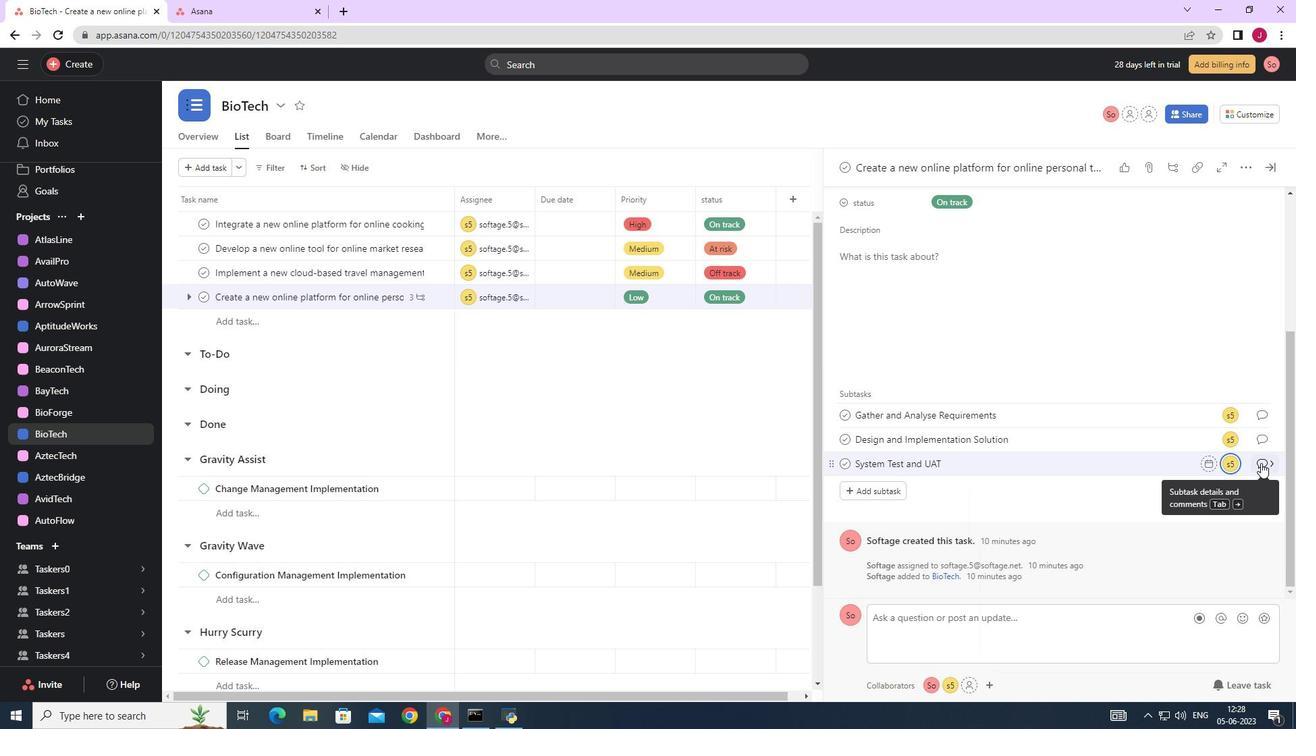 
Action: Mouse moved to (902, 363)
Screenshot: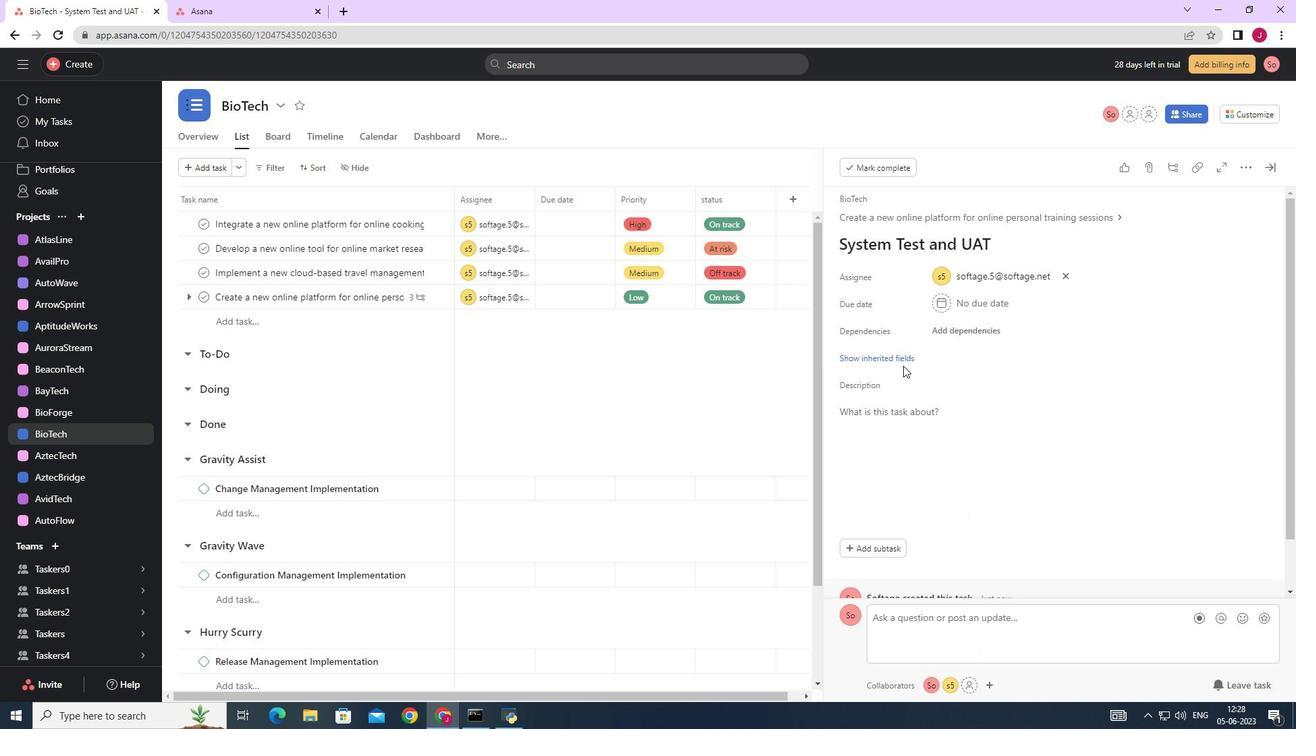 
Action: Mouse pressed left at (902, 363)
Screenshot: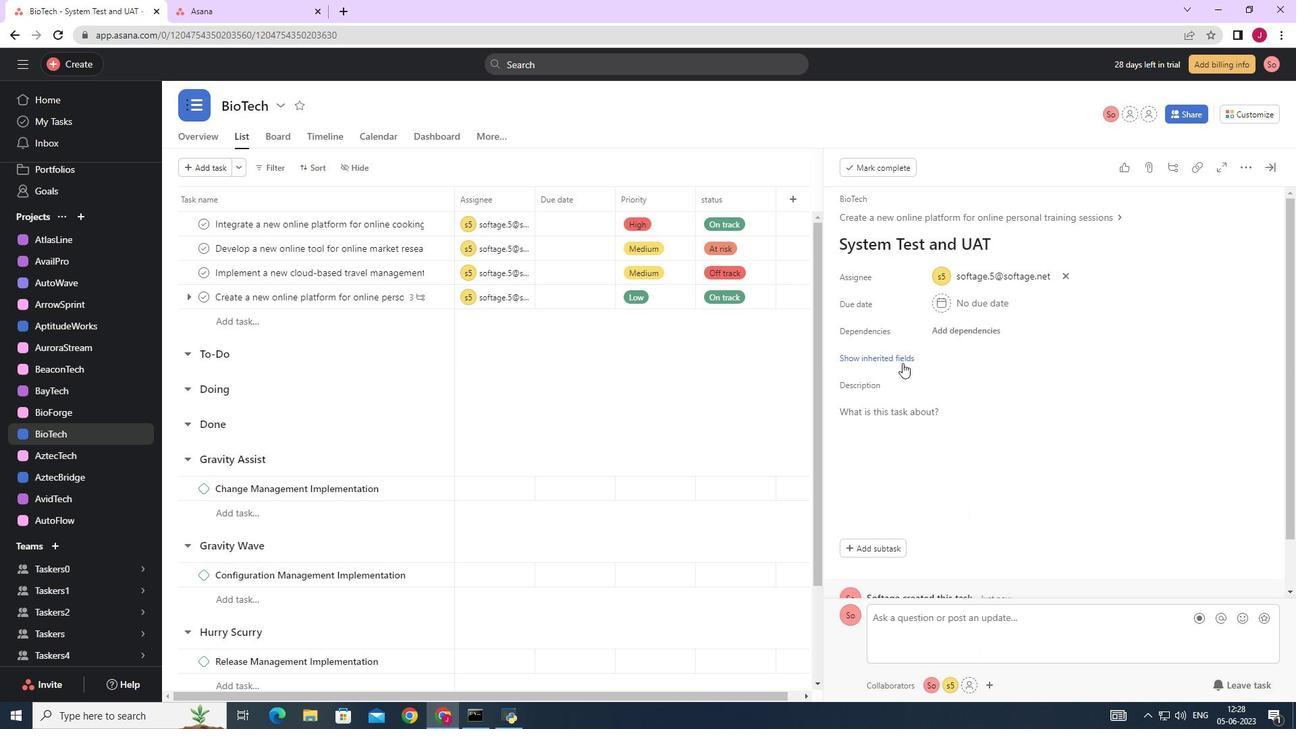 
Action: Mouse moved to (950, 381)
Screenshot: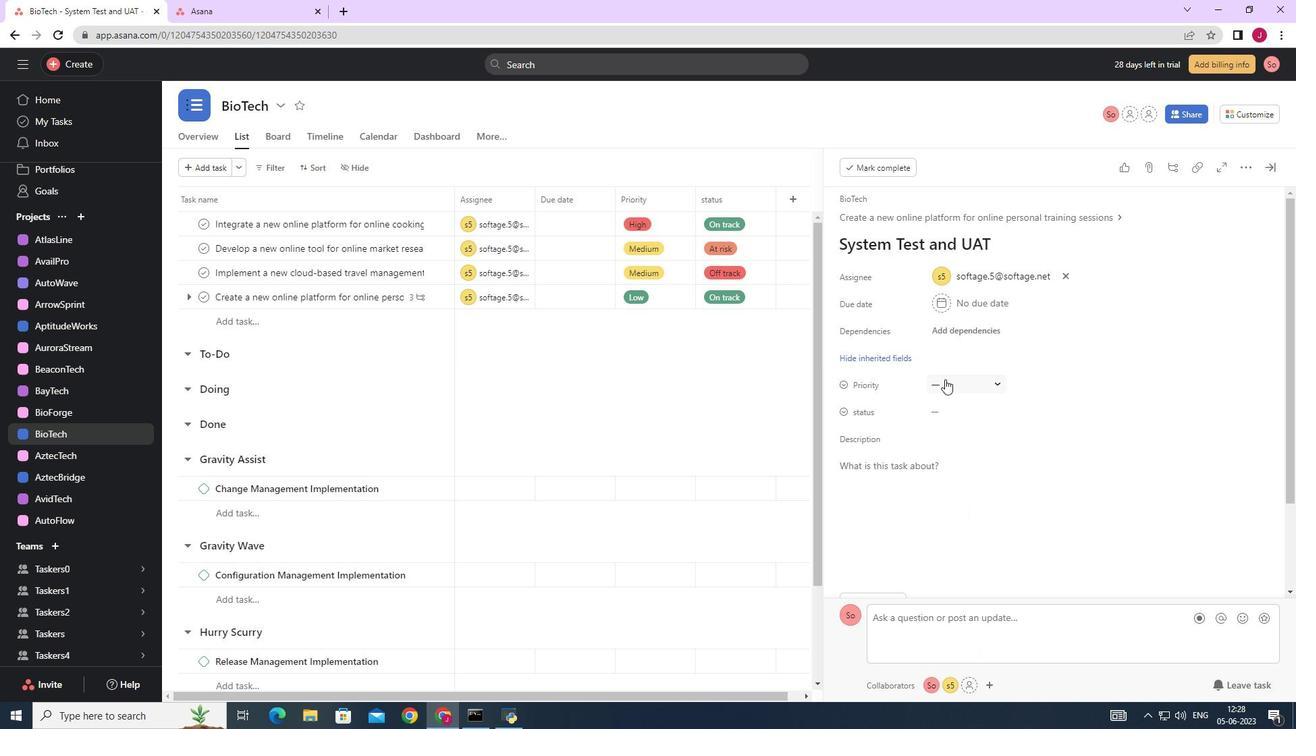 
Action: Mouse pressed left at (950, 381)
Screenshot: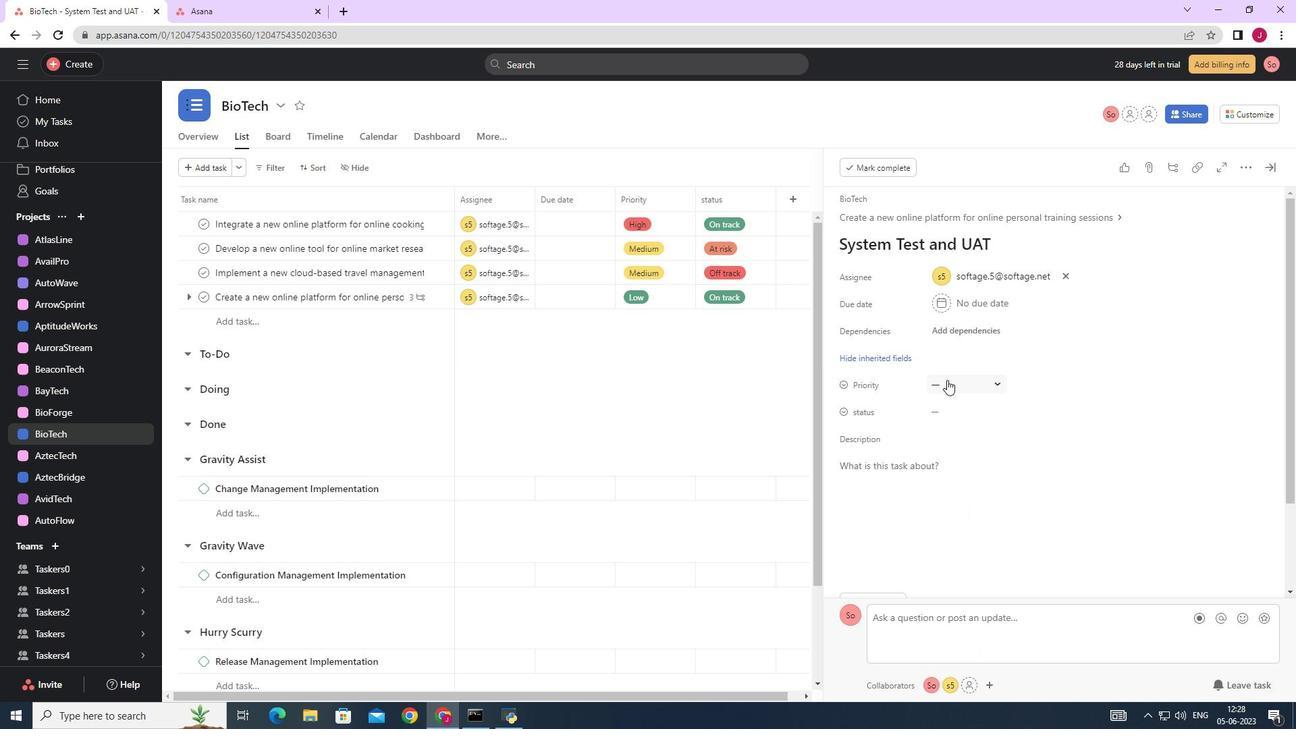 
Action: Mouse moved to (967, 429)
Screenshot: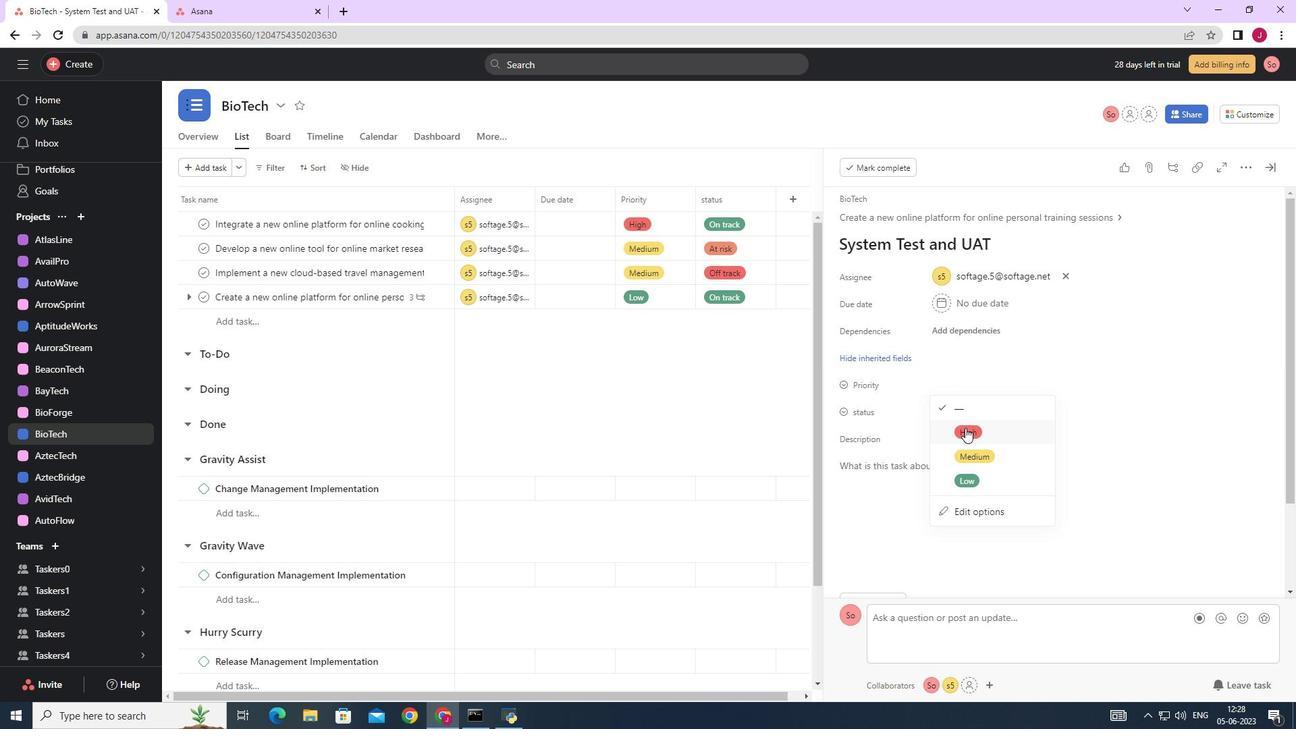 
Action: Mouse pressed left at (967, 429)
Screenshot: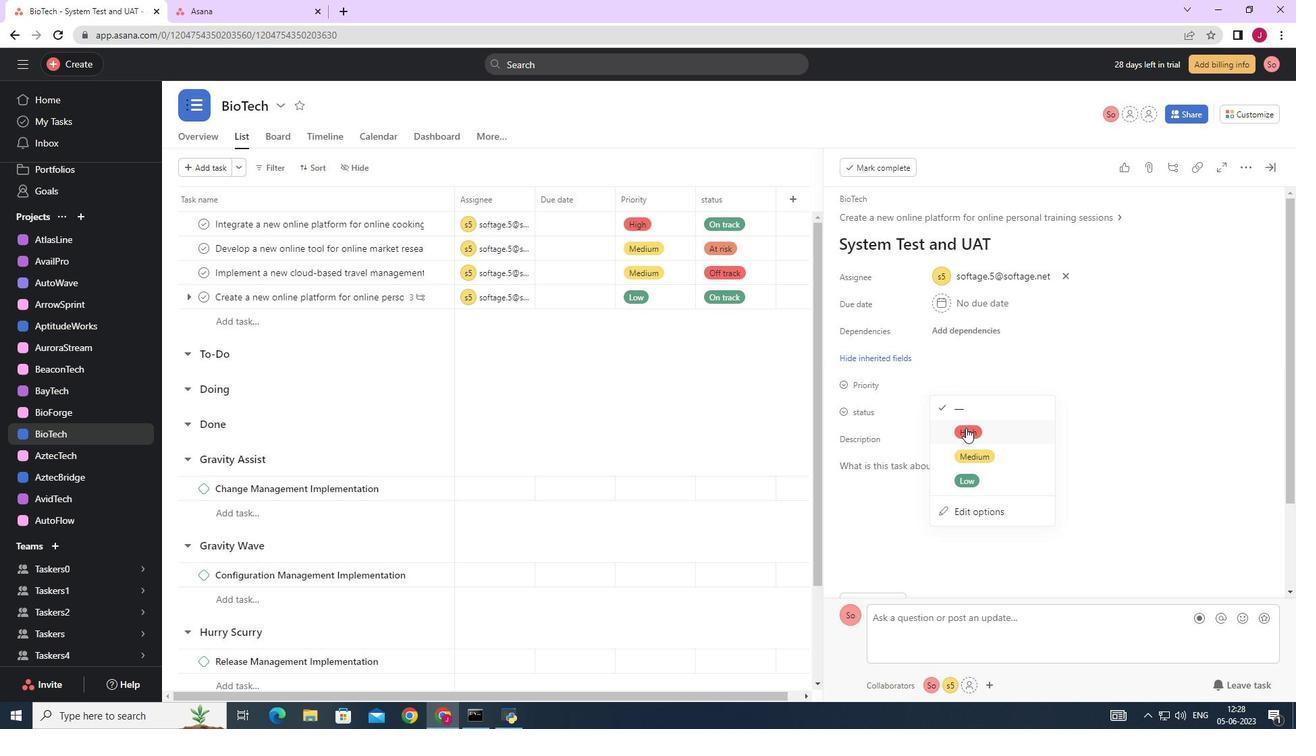 
Action: Mouse moved to (950, 410)
Screenshot: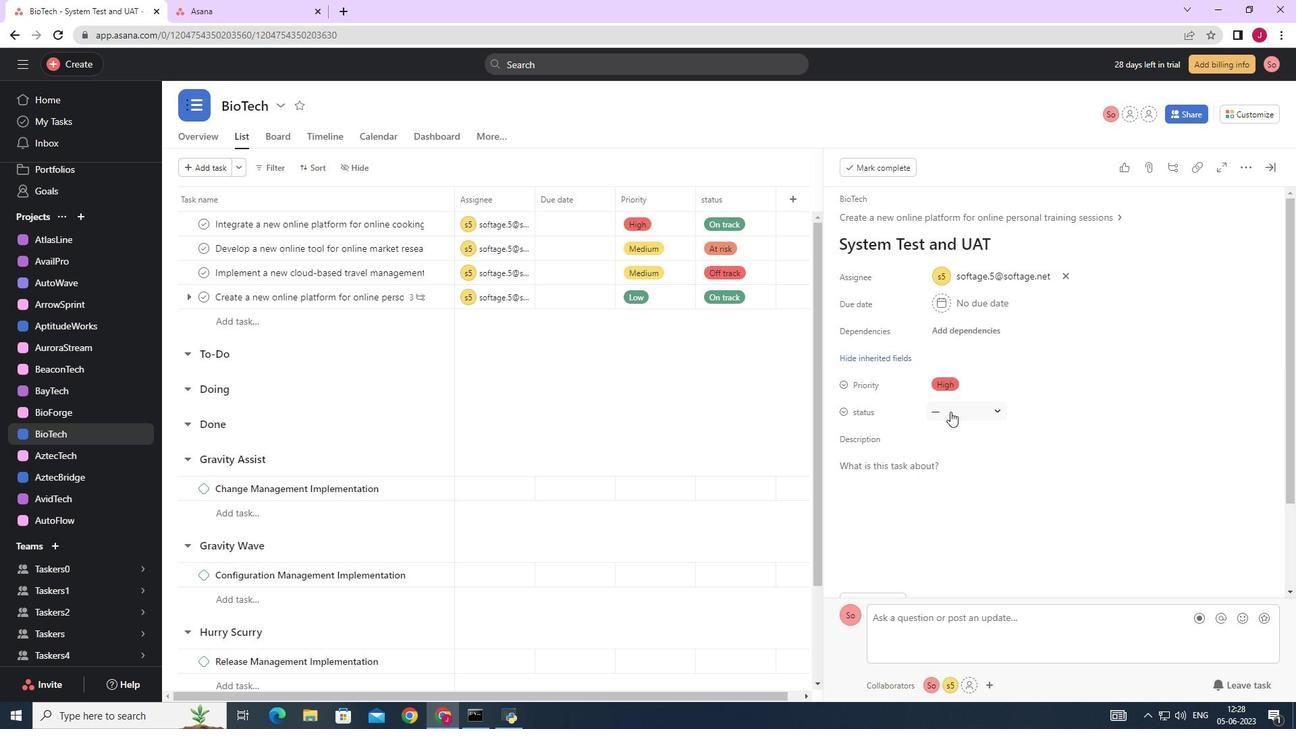 
Action: Mouse pressed left at (950, 410)
Screenshot: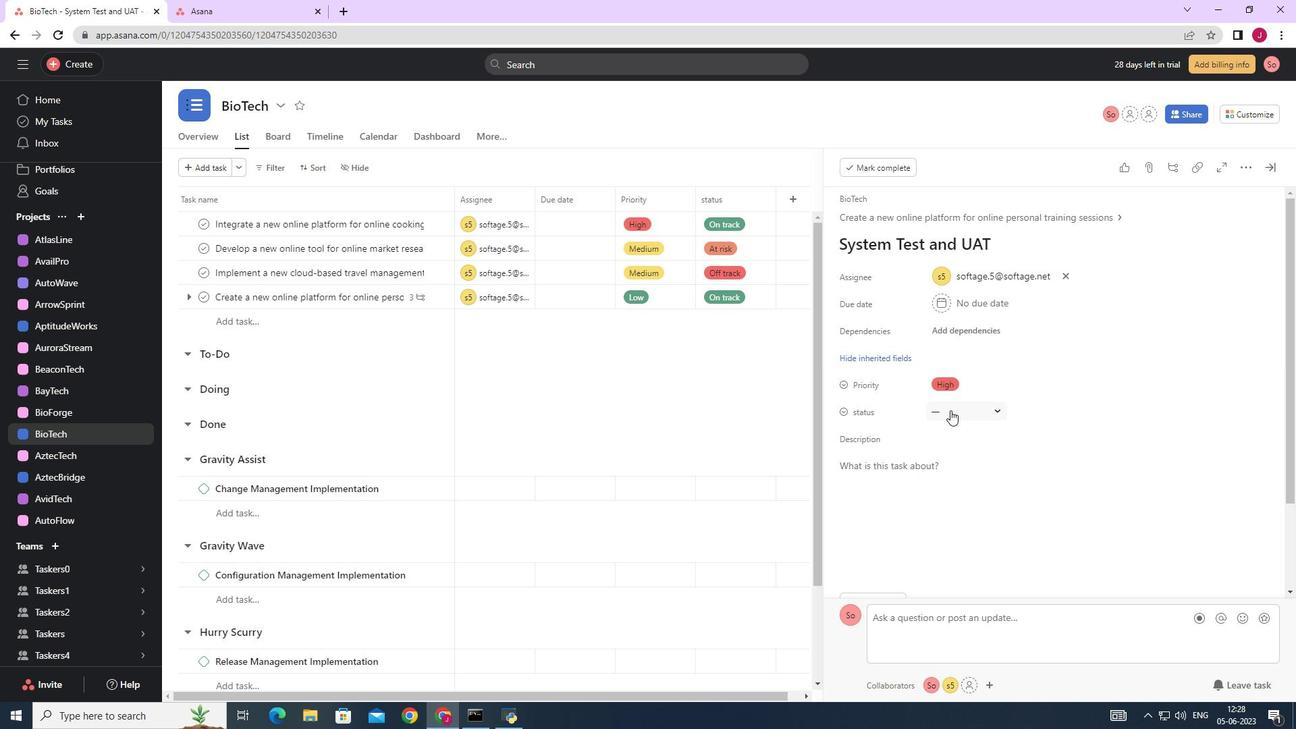 
Action: Mouse moved to (976, 531)
Screenshot: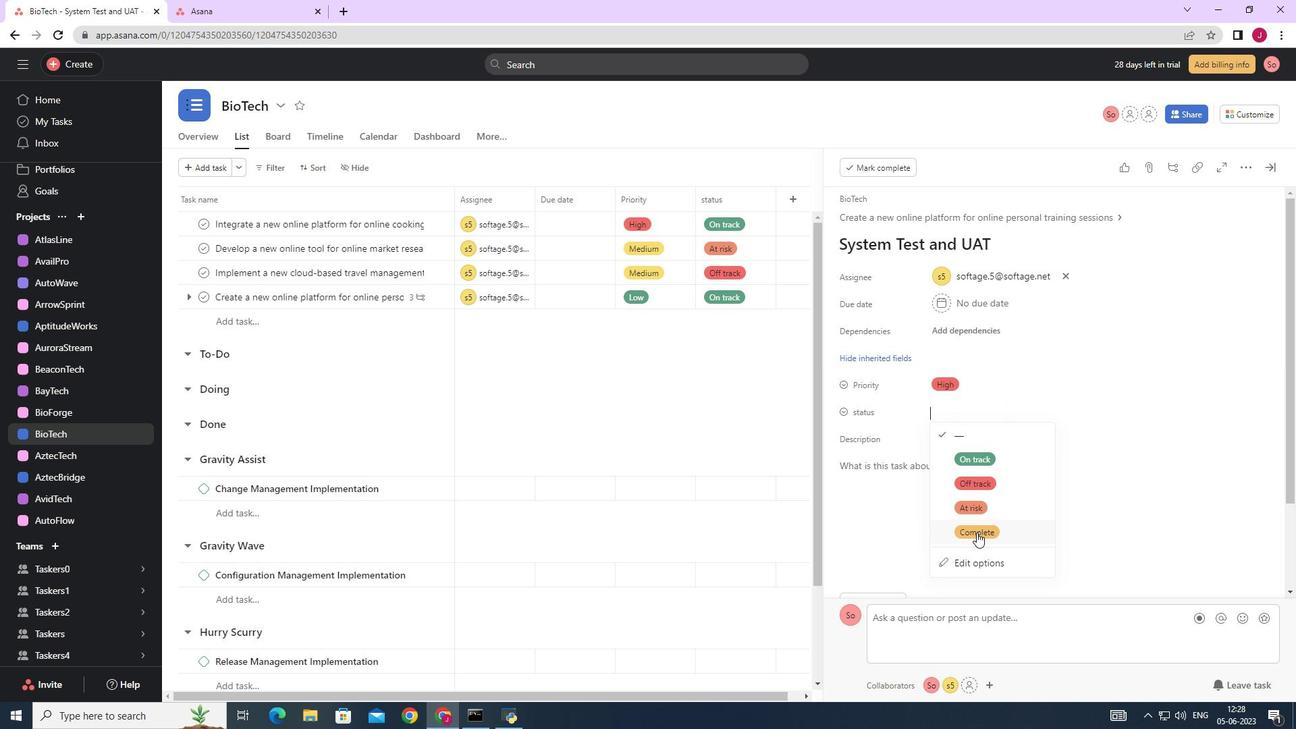 
Action: Mouse pressed left at (976, 531)
Screenshot: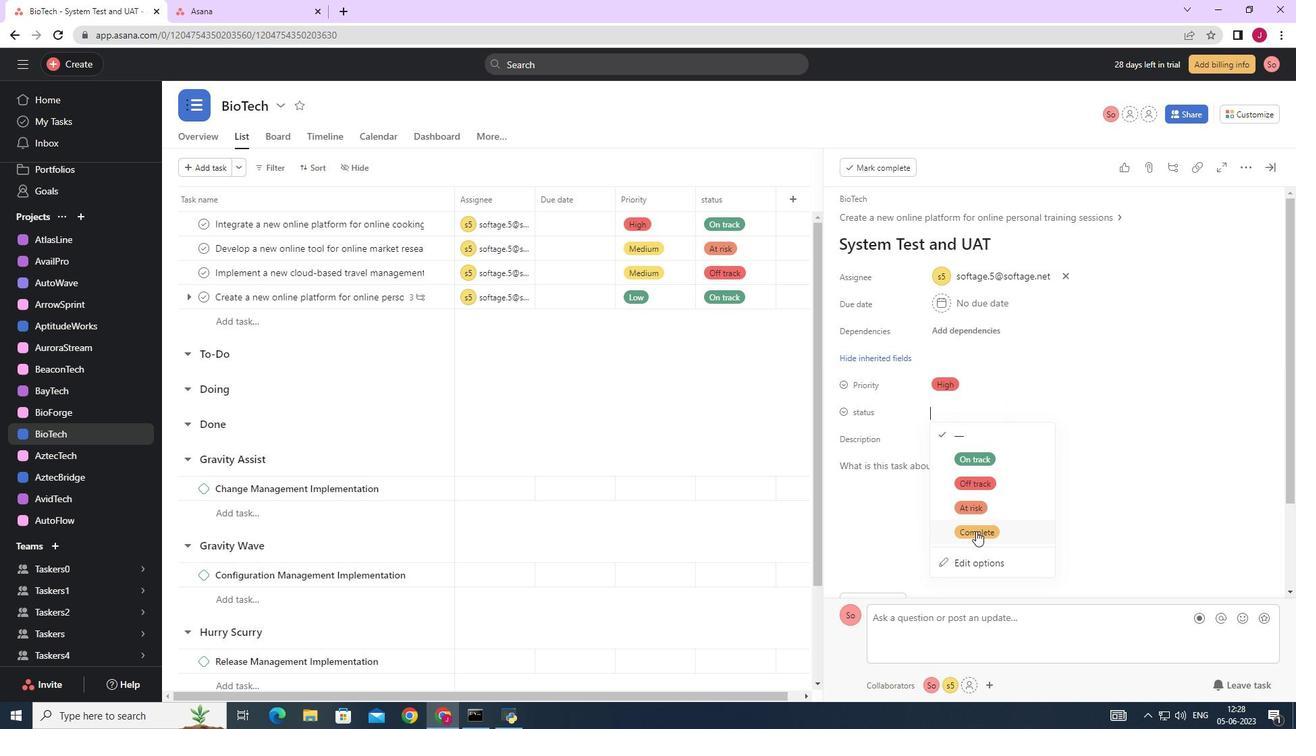 
Action: Mouse moved to (1273, 168)
Screenshot: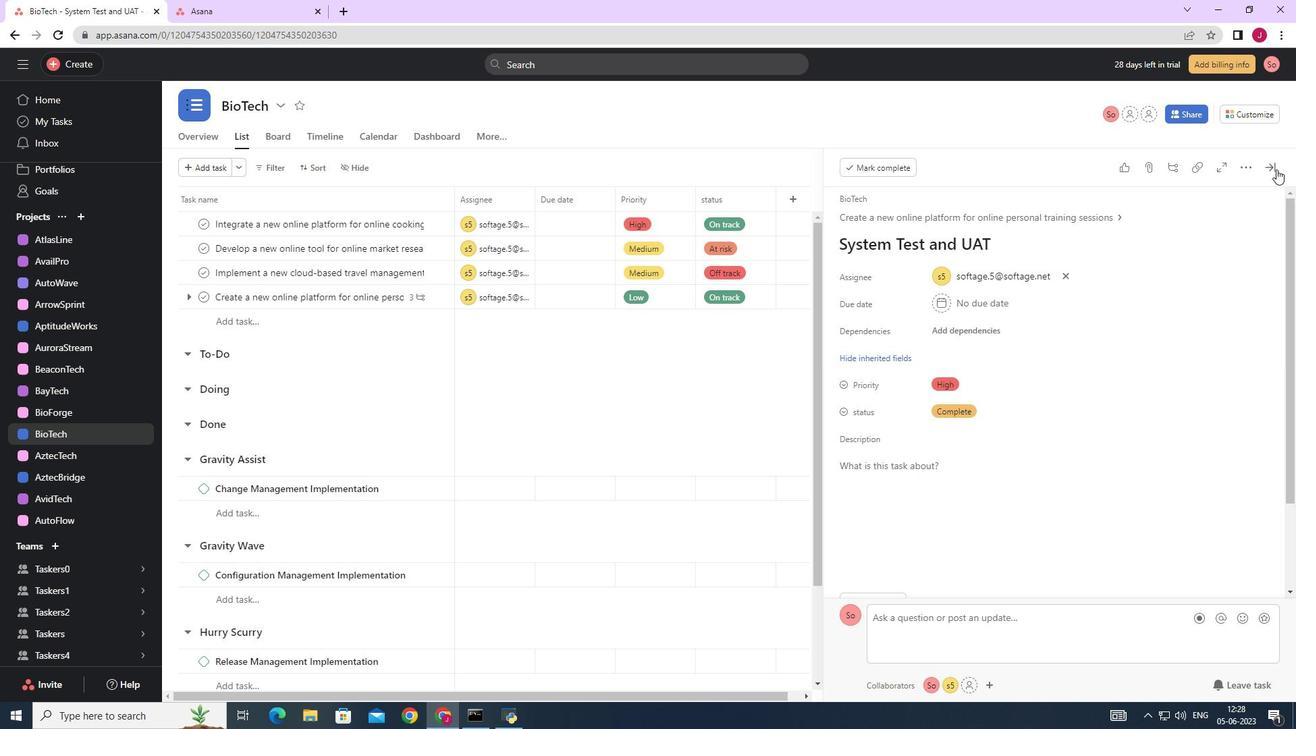 
Action: Mouse pressed left at (1273, 168)
Screenshot: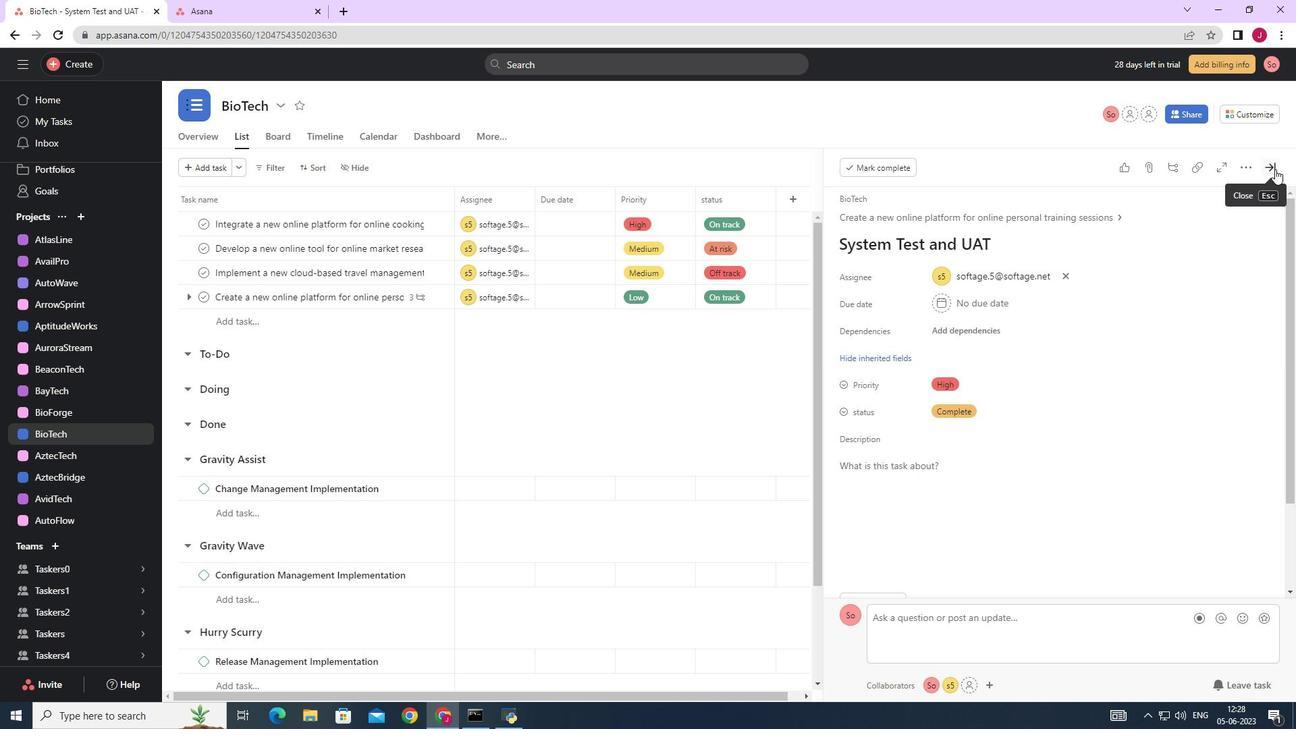 
